 Task: Open Card Employee Disciplinary Review in Board IT Management to Workspace Customer Service and add a team member Softage.1@softage.net, a label Red, a checklist Diversity and Inclusion, an attachment from your google drive, a color Red and finally, add a card description 'Conduct team training session on active listening and empathy' and a comment 'This task requires us to balance competing priorities and make tough decisions when necessary.'. Add a start date 'Jan 01, 1900' with a due date 'Jan 08, 1900'
Action: Mouse moved to (77, 241)
Screenshot: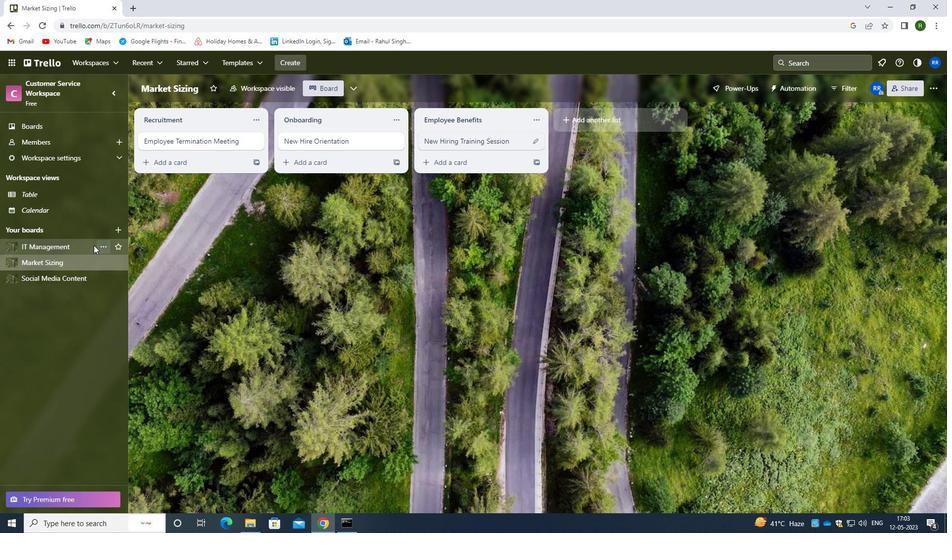 
Action: Mouse pressed left at (77, 241)
Screenshot: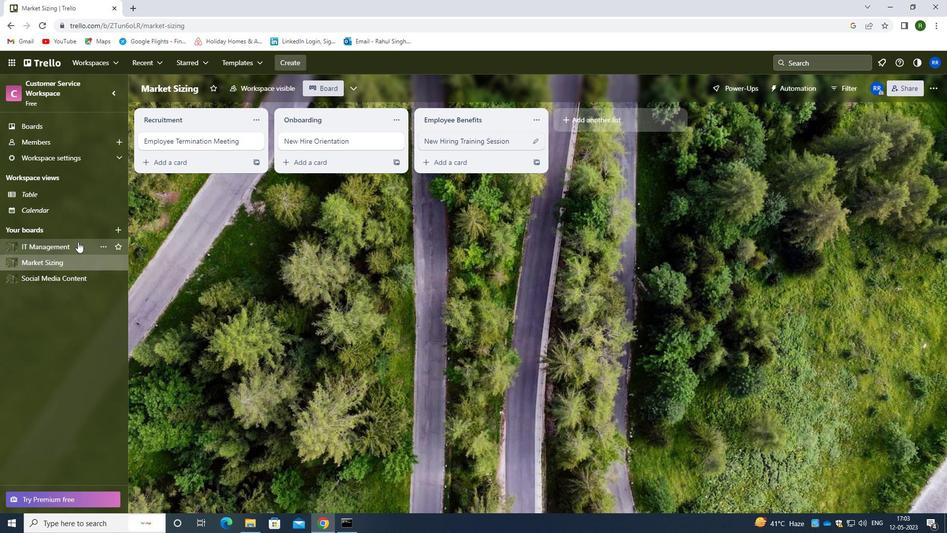 
Action: Mouse moved to (52, 273)
Screenshot: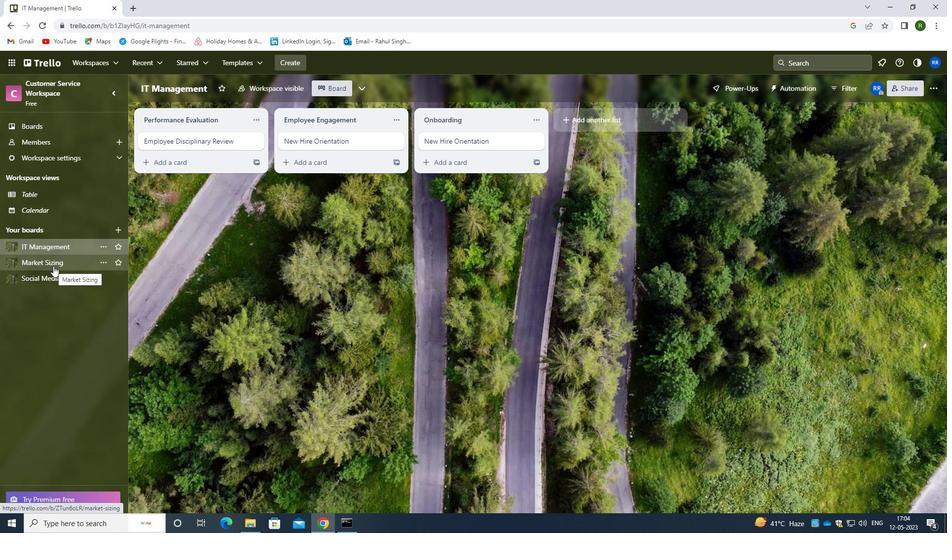 
Action: Mouse pressed left at (52, 273)
Screenshot: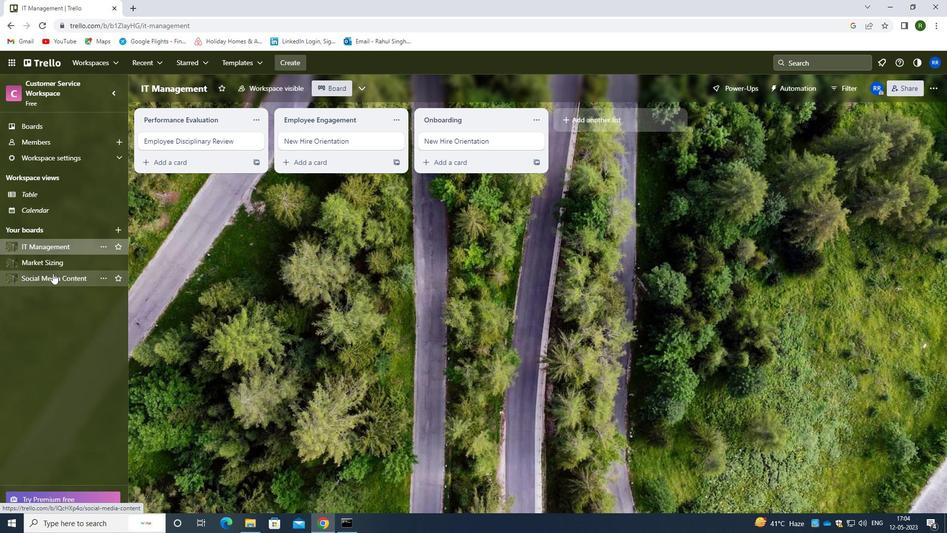 
Action: Mouse moved to (255, 145)
Screenshot: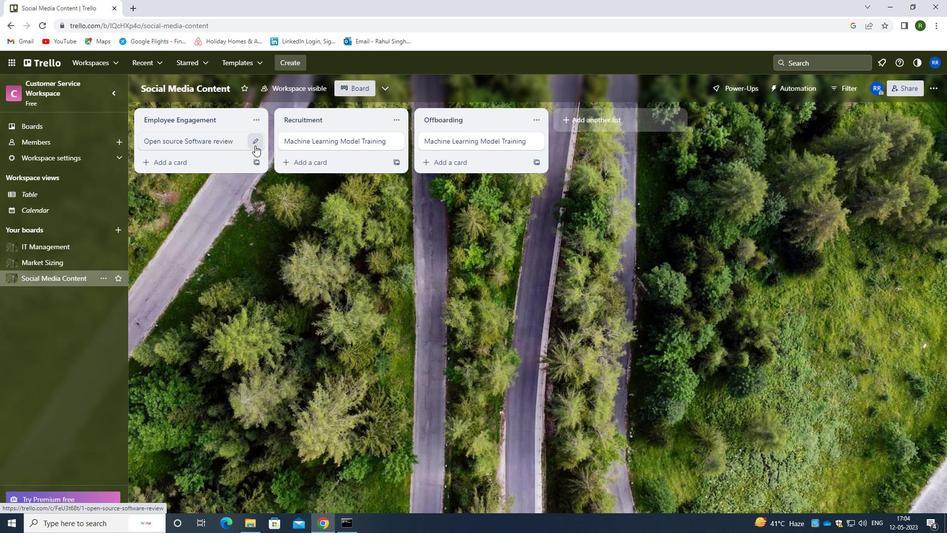 
Action: Mouse pressed left at (255, 145)
Screenshot: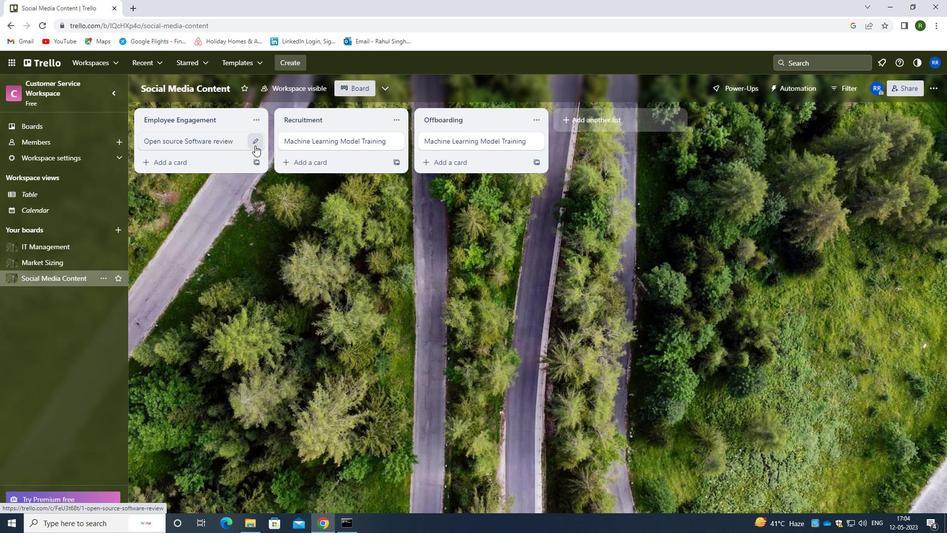 
Action: Mouse moved to (309, 141)
Screenshot: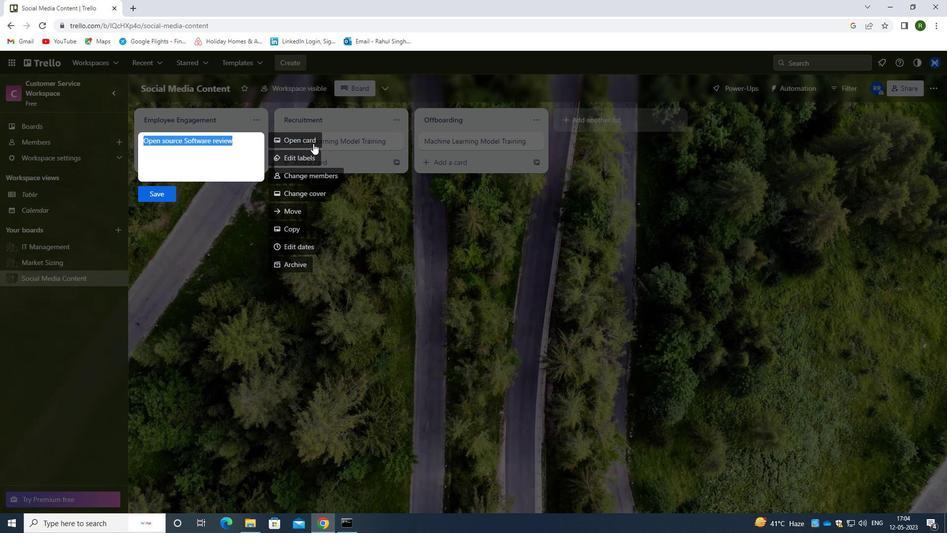 
Action: Mouse pressed left at (309, 141)
Screenshot: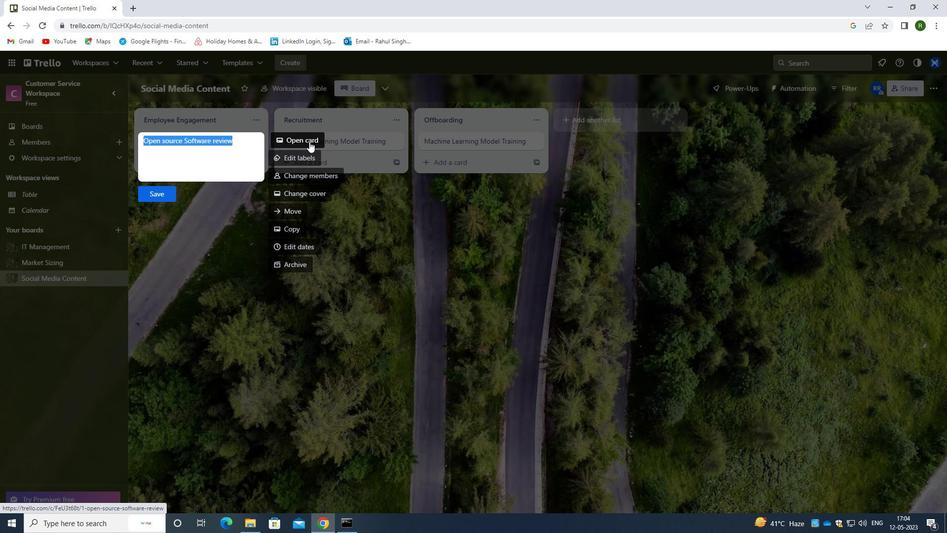 
Action: Mouse moved to (648, 85)
Screenshot: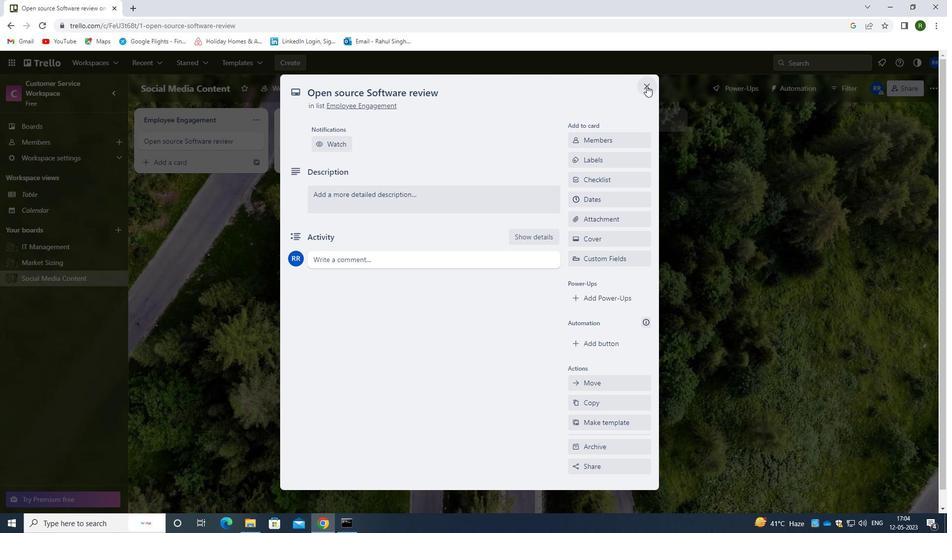
Action: Mouse pressed left at (648, 85)
Screenshot: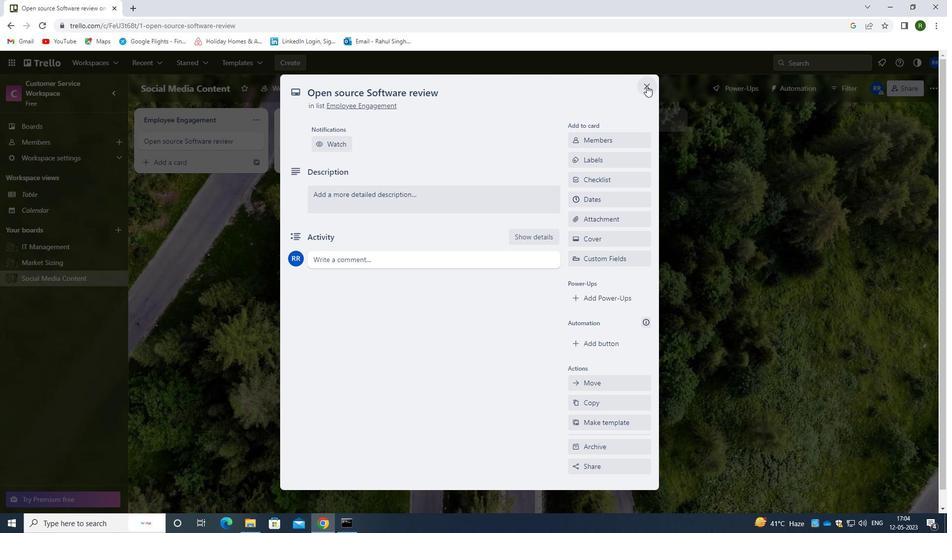 
Action: Mouse moved to (42, 249)
Screenshot: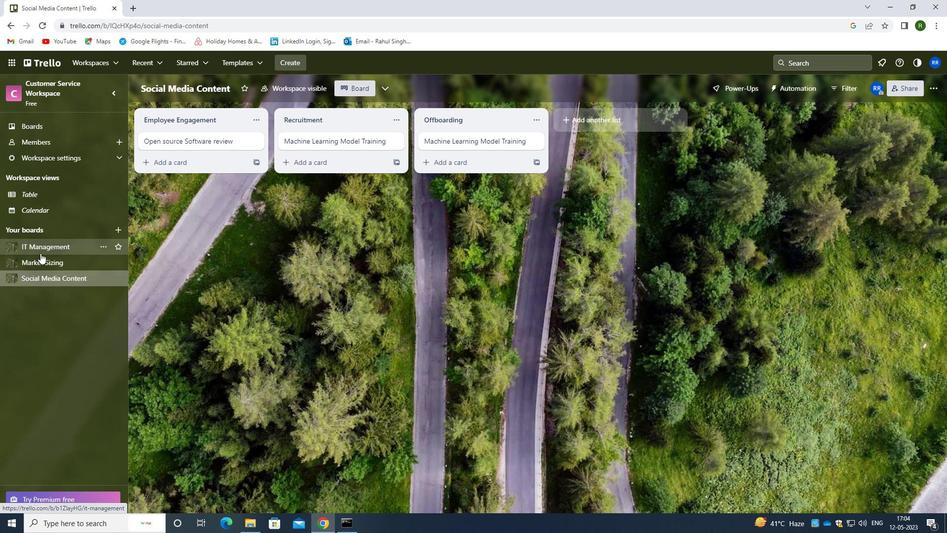 
Action: Mouse pressed left at (42, 249)
Screenshot: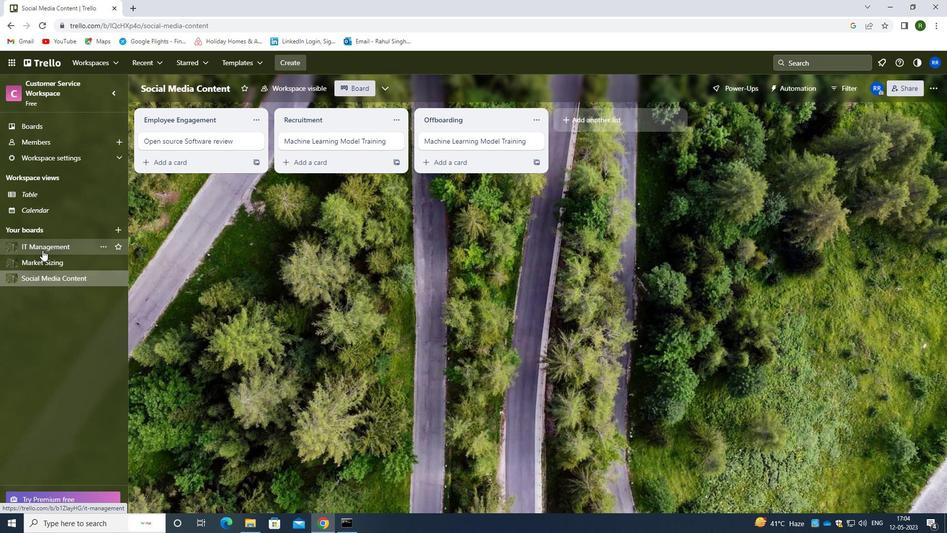 
Action: Mouse moved to (256, 138)
Screenshot: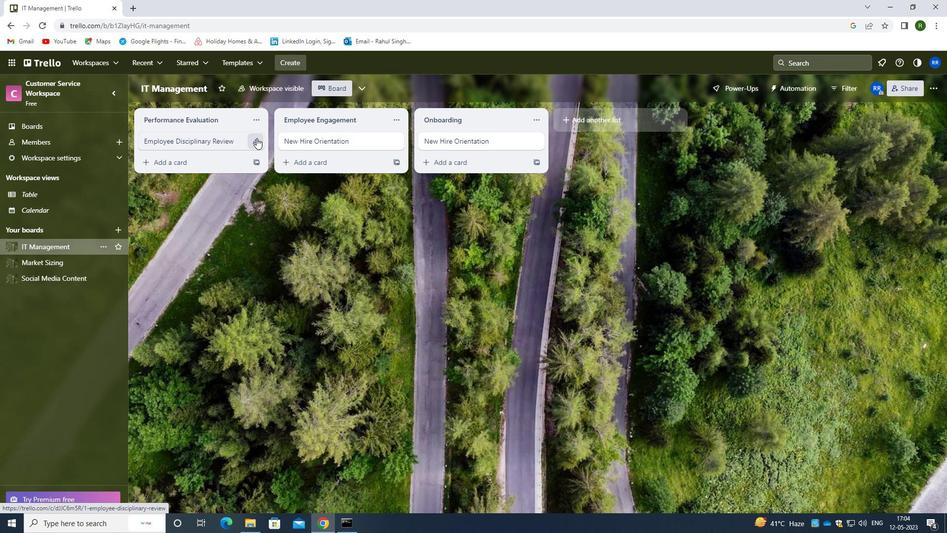 
Action: Mouse pressed left at (256, 138)
Screenshot: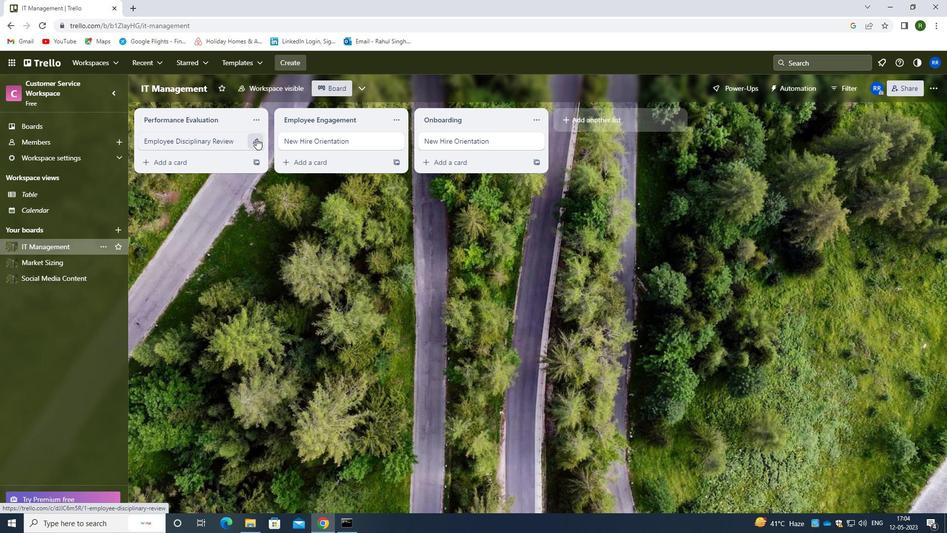 
Action: Mouse moved to (292, 142)
Screenshot: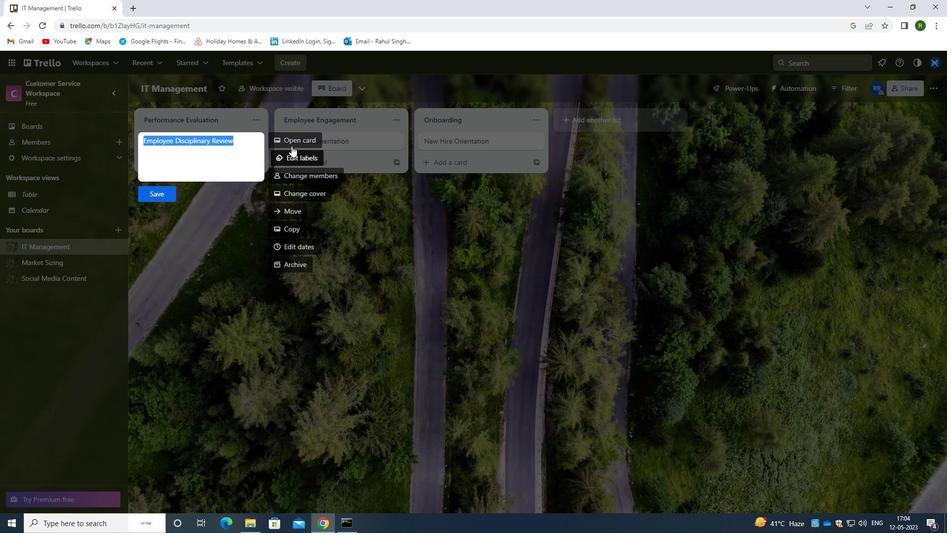 
Action: Mouse pressed left at (292, 142)
Screenshot: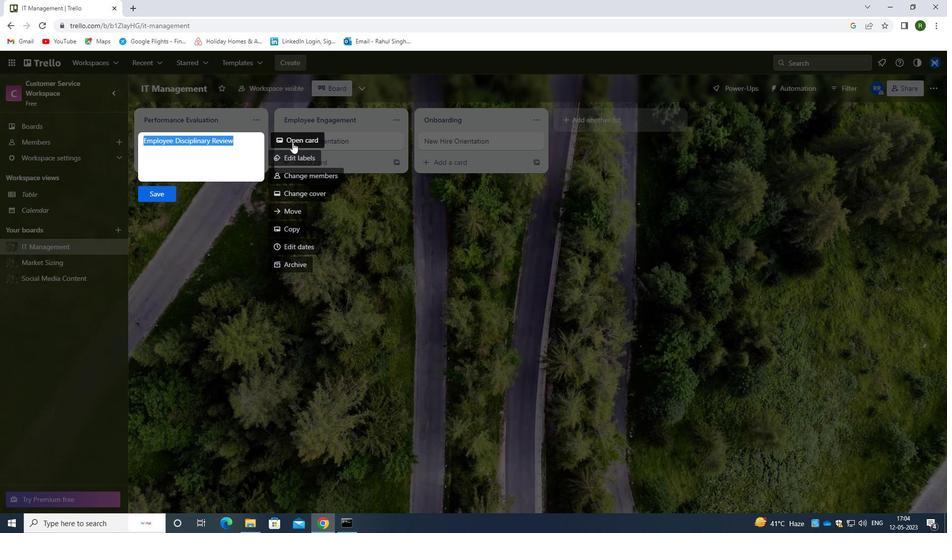 
Action: Mouse moved to (602, 144)
Screenshot: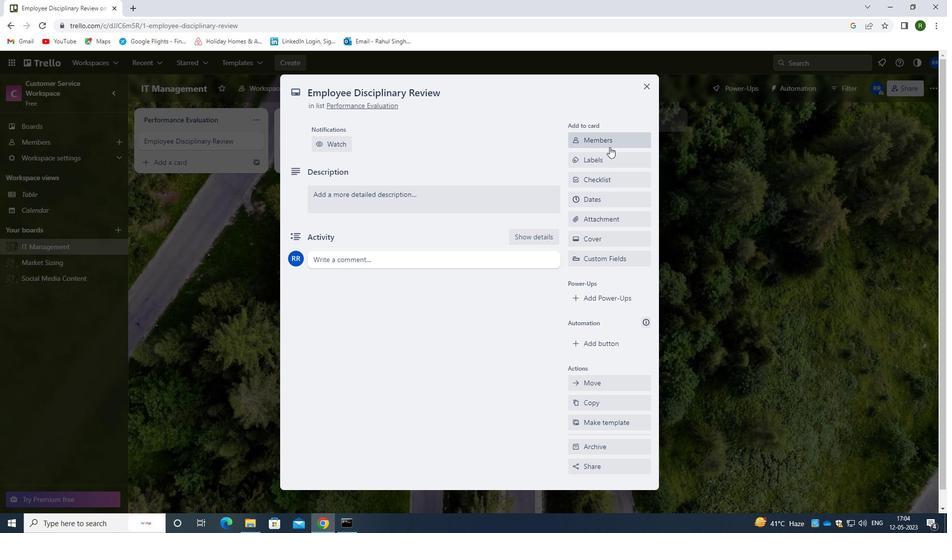 
Action: Mouse pressed left at (602, 144)
Screenshot: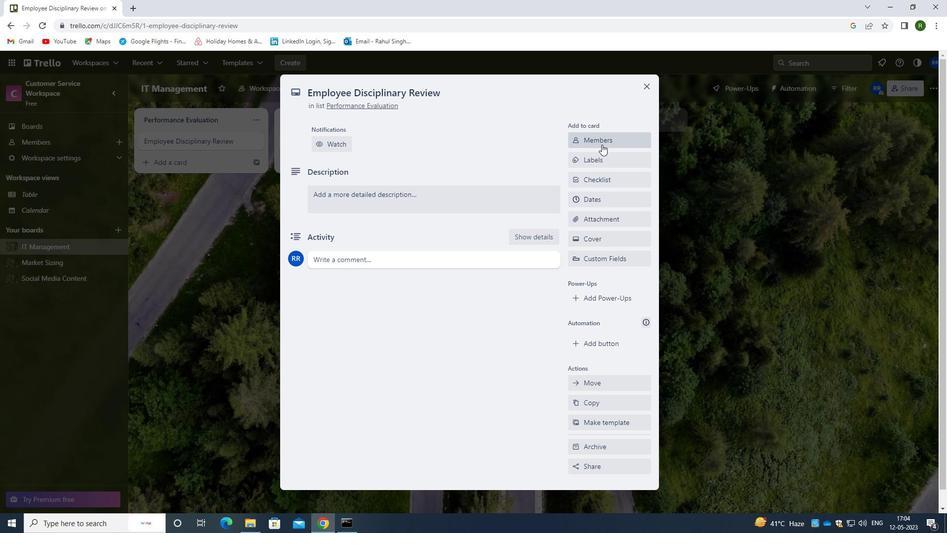 
Action: Mouse moved to (603, 179)
Screenshot: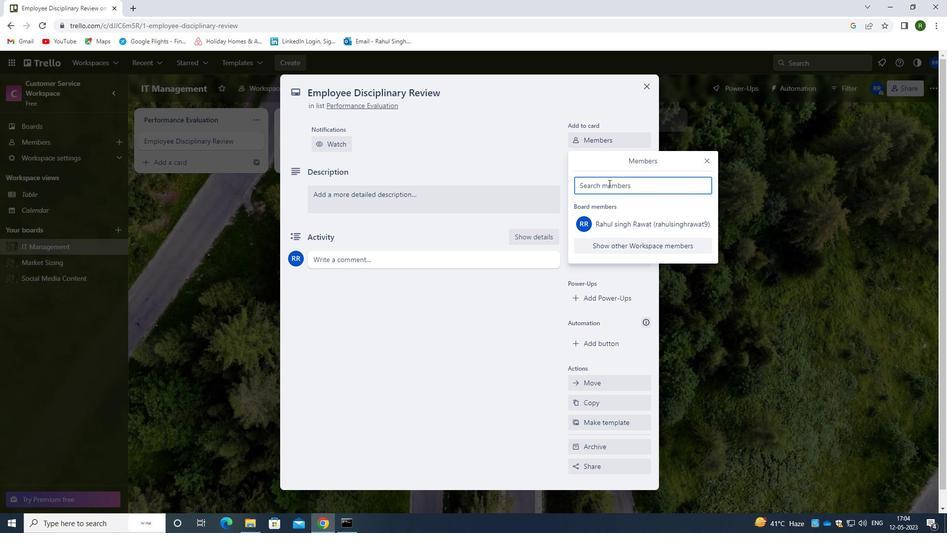 
Action: Key pressed <Key.caps_lock>s<Key.caps_lock>Oftage.1<Key.shift>@SOFTAGE.NET
Screenshot: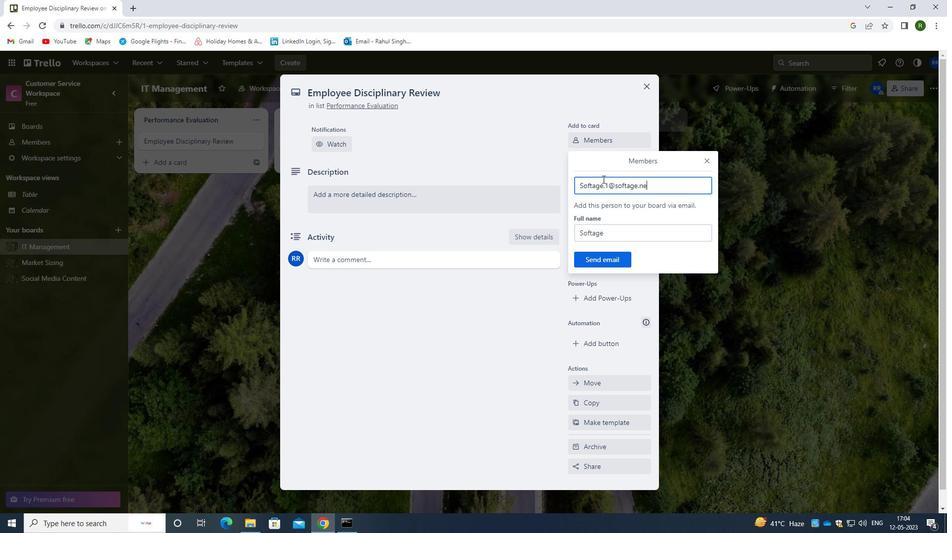 
Action: Mouse moved to (604, 258)
Screenshot: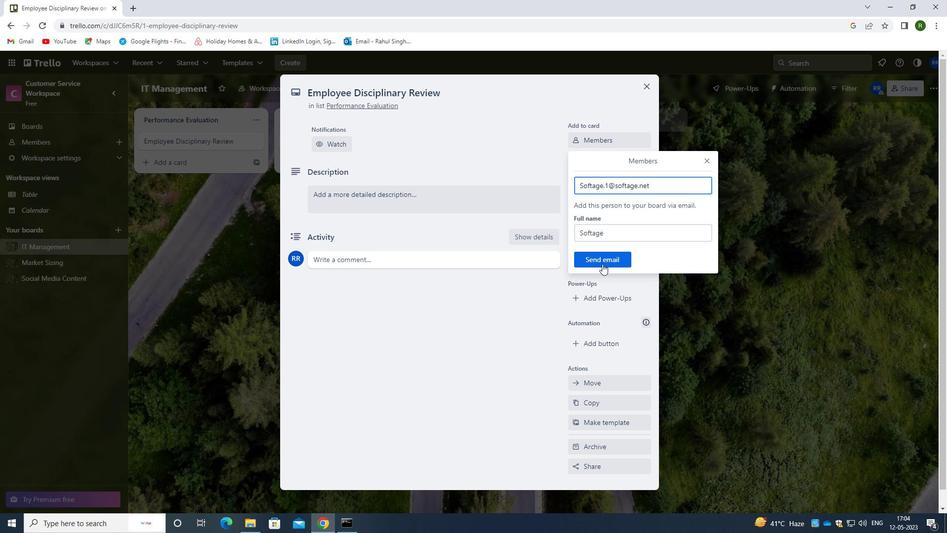 
Action: Mouse pressed left at (604, 258)
Screenshot: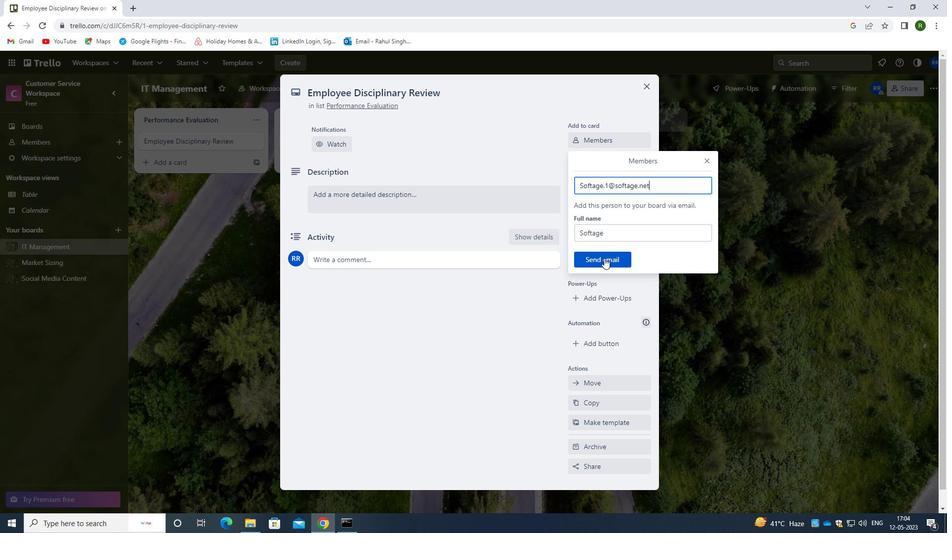 
Action: Mouse moved to (605, 191)
Screenshot: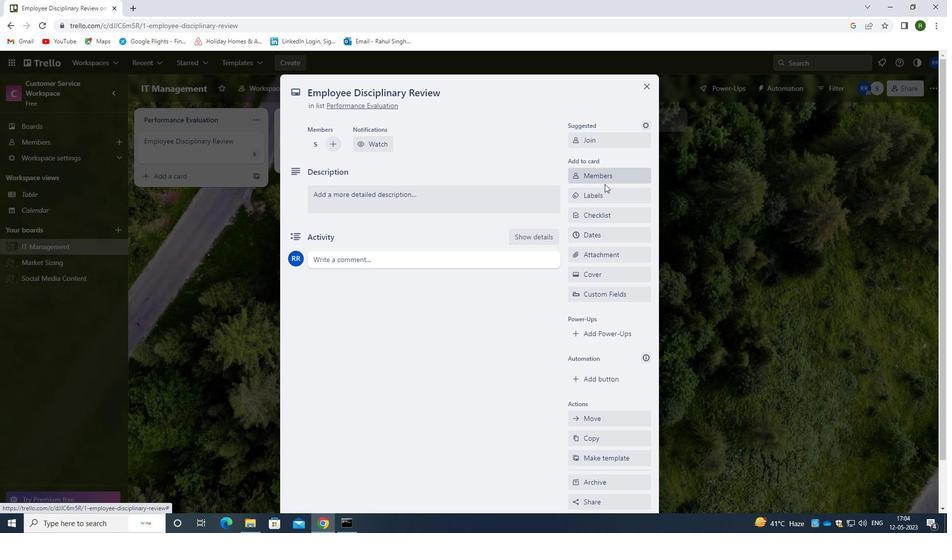 
Action: Mouse pressed left at (605, 191)
Screenshot: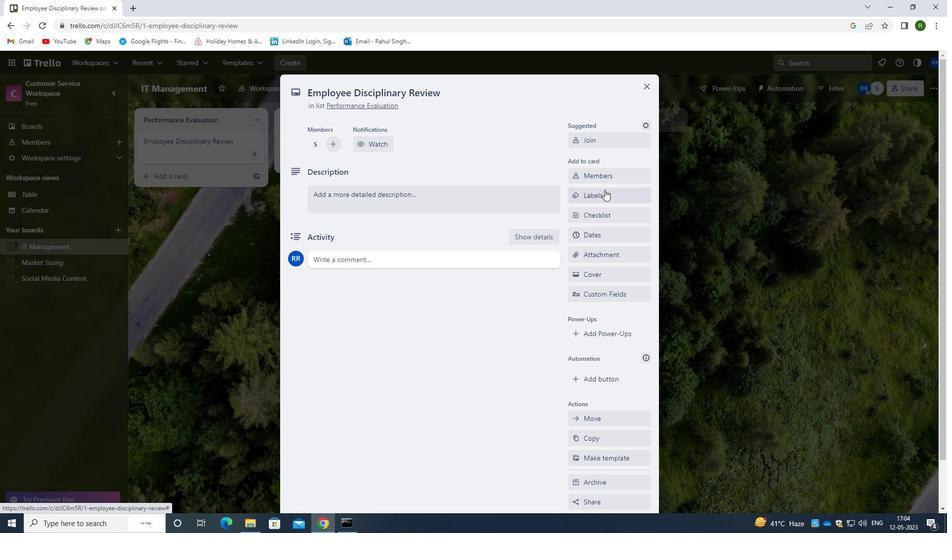 
Action: Mouse moved to (605, 254)
Screenshot: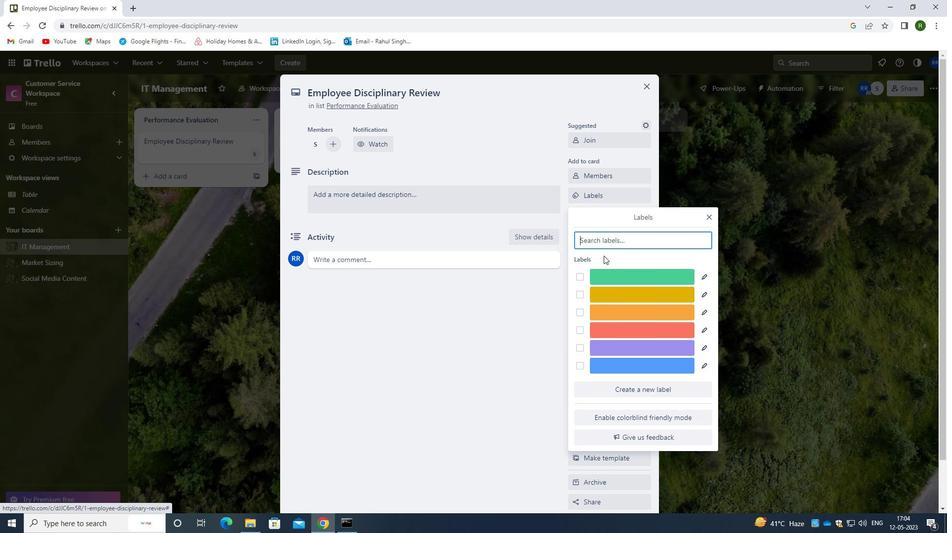 
Action: Key pressed RED
Screenshot: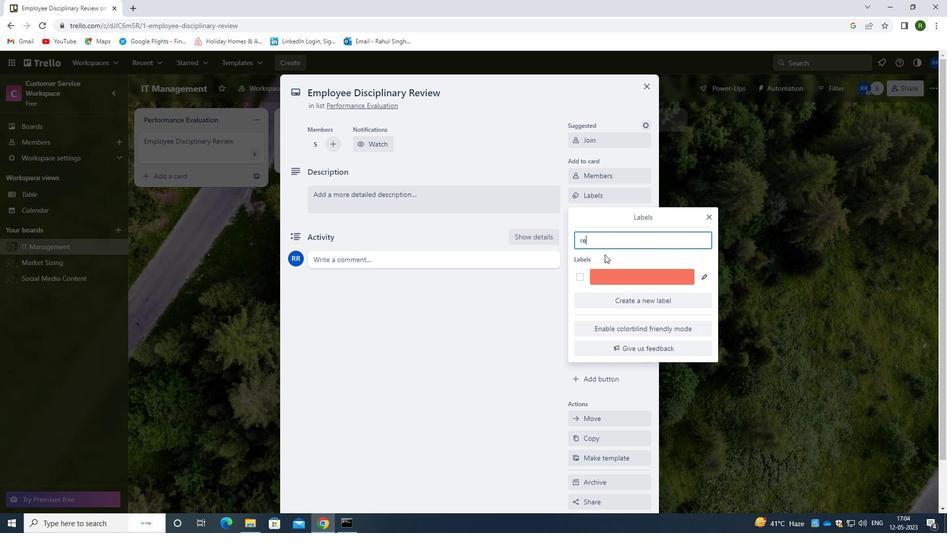 
Action: Mouse moved to (580, 272)
Screenshot: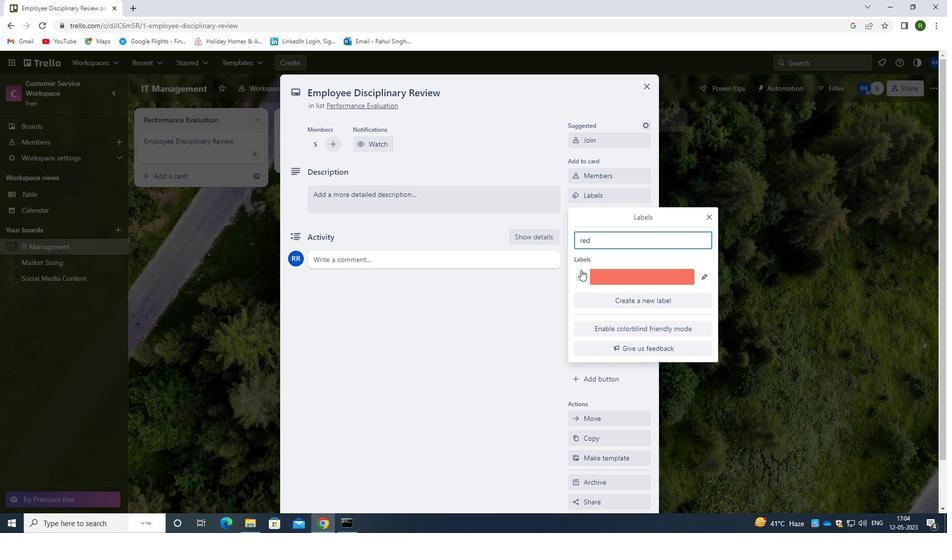 
Action: Mouse pressed left at (580, 272)
Screenshot: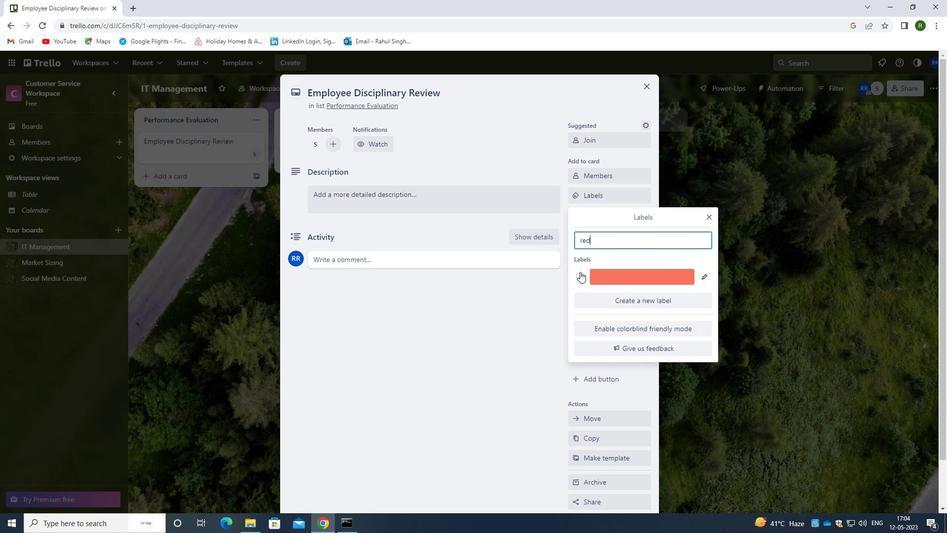
Action: Mouse moved to (497, 335)
Screenshot: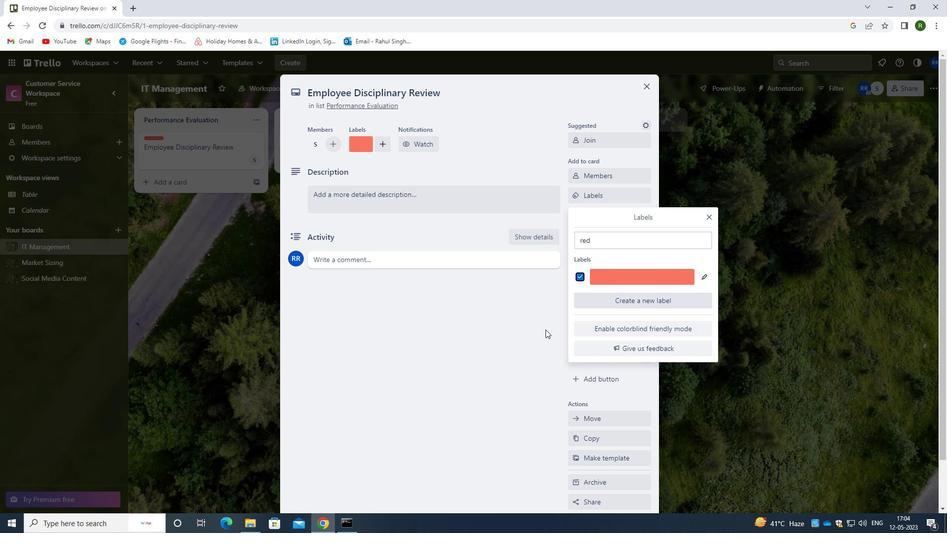 
Action: Mouse pressed left at (497, 335)
Screenshot: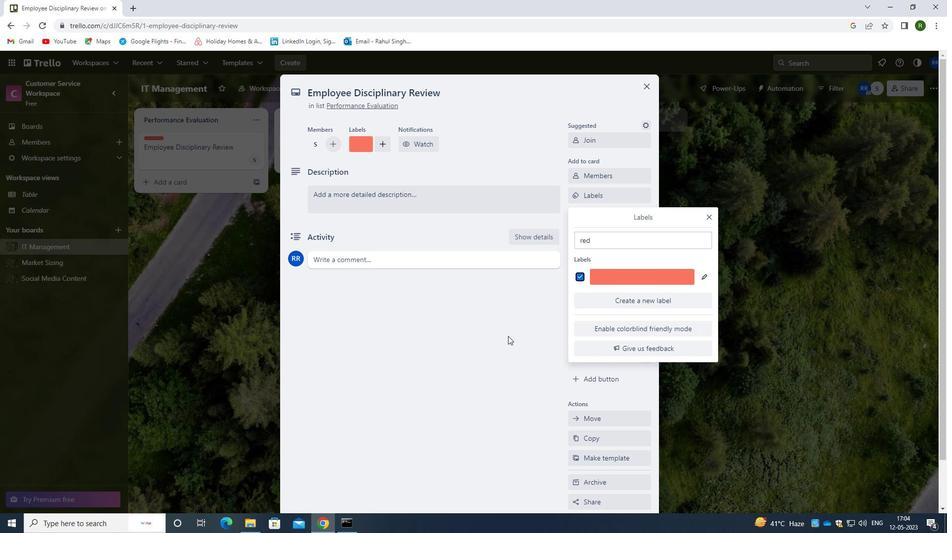 
Action: Mouse moved to (602, 216)
Screenshot: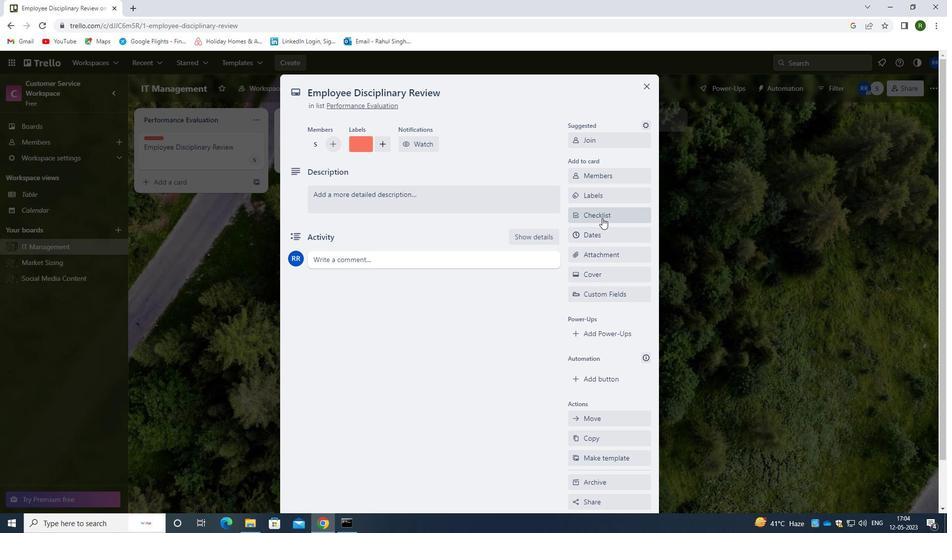 
Action: Mouse pressed left at (602, 216)
Screenshot: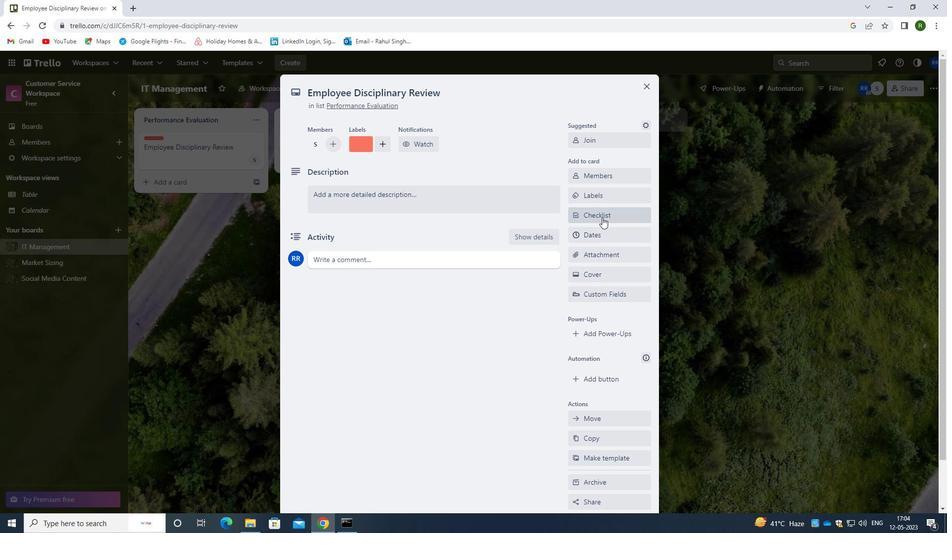 
Action: Mouse moved to (625, 265)
Screenshot: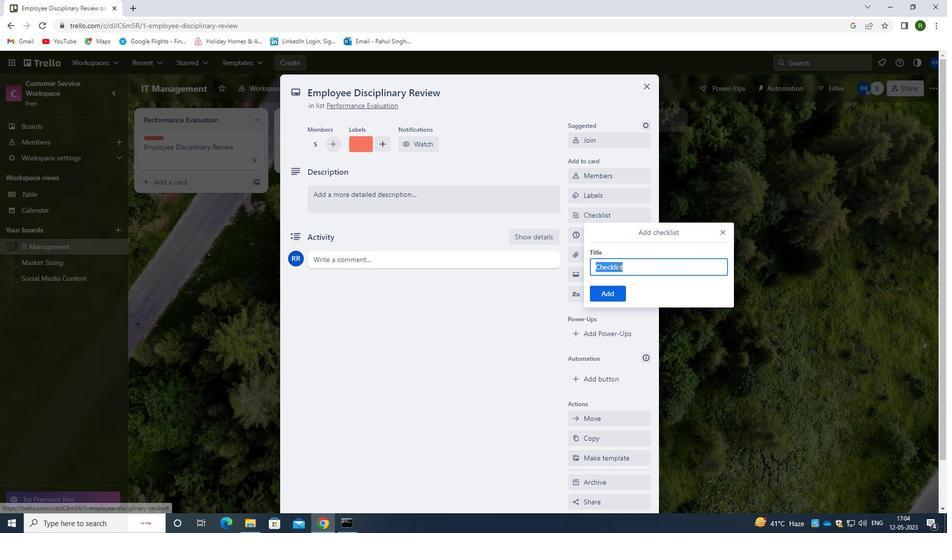 
Action: Key pressed <Key.backspace><Key.shift><Key.shift><Key.shift><Key.shift><Key.shift><Key.shift><Key.shift><Key.shift><Key.shift><Key.shift><Key.shift><Key.shift><Key.shift><Key.shift><Key.shift><Key.shift><Key.shift><Key.shift><Key.shift><Key.shift><Key.shift><Key.shift><Key.shift><Key.shift><Key.shift><Key.shift><Key.shift><Key.shift><Key.shift><Key.shift>DIVERSITY<Key.space>AND<Key.space><Key.shift><Key.shift><Key.shift><Key.shift><Key.shift><Key.shift><Key.shift><Key.shift><Key.shift><Key.shift><Key.shift><Key.shift><Key.shift><Key.shift><Key.shift><Key.shift><Key.shift><Key.shift><Key.shift><Key.shift><Key.shift><Key.shift><Key.shift><Key.shift><Key.shift><Key.shift><Key.shift><Key.shift><Key.shift><Key.shift>INCLUSION
Screenshot: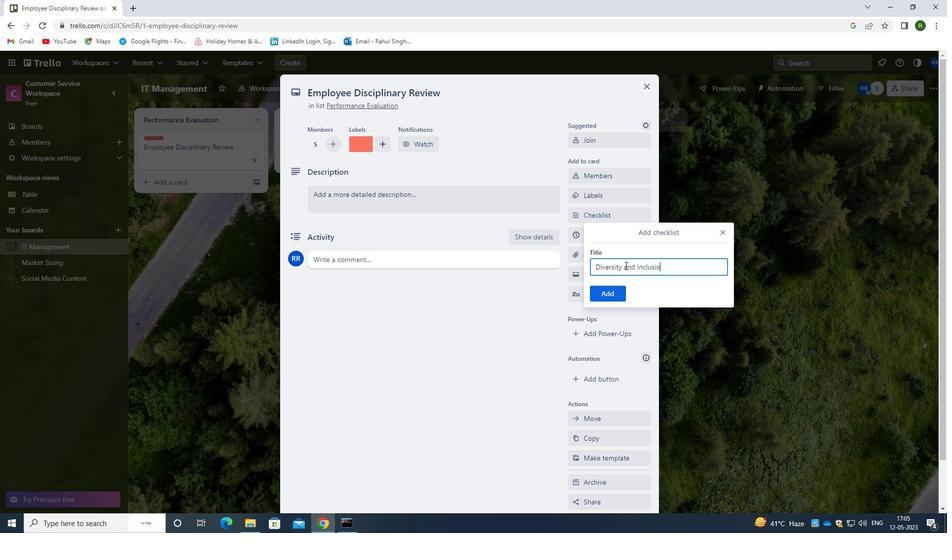 
Action: Mouse moved to (606, 293)
Screenshot: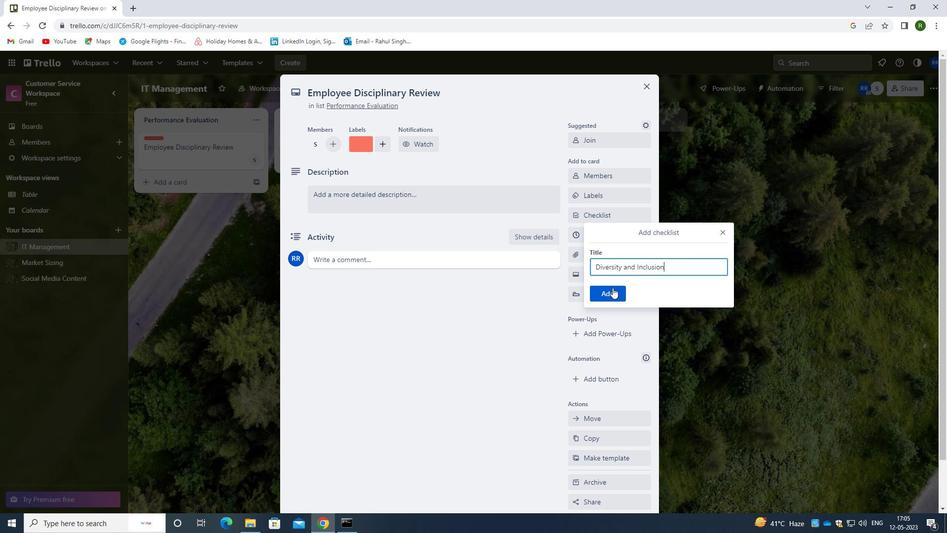 
Action: Mouse pressed left at (606, 293)
Screenshot: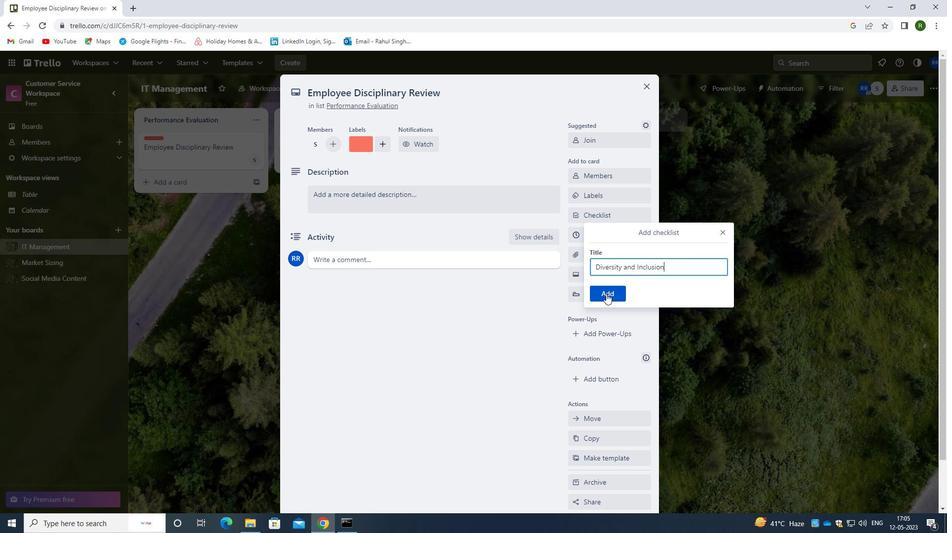 
Action: Mouse moved to (617, 256)
Screenshot: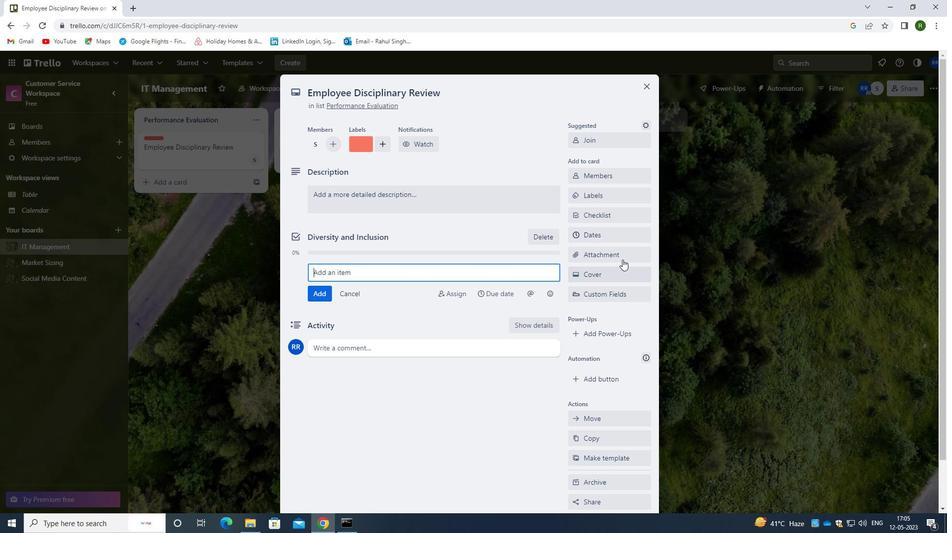
Action: Mouse pressed left at (617, 256)
Screenshot: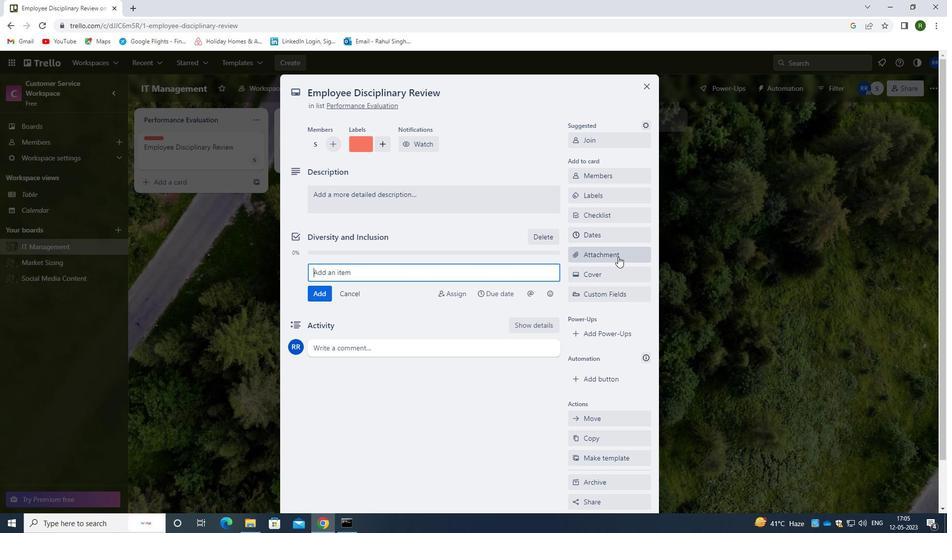 
Action: Mouse moved to (613, 331)
Screenshot: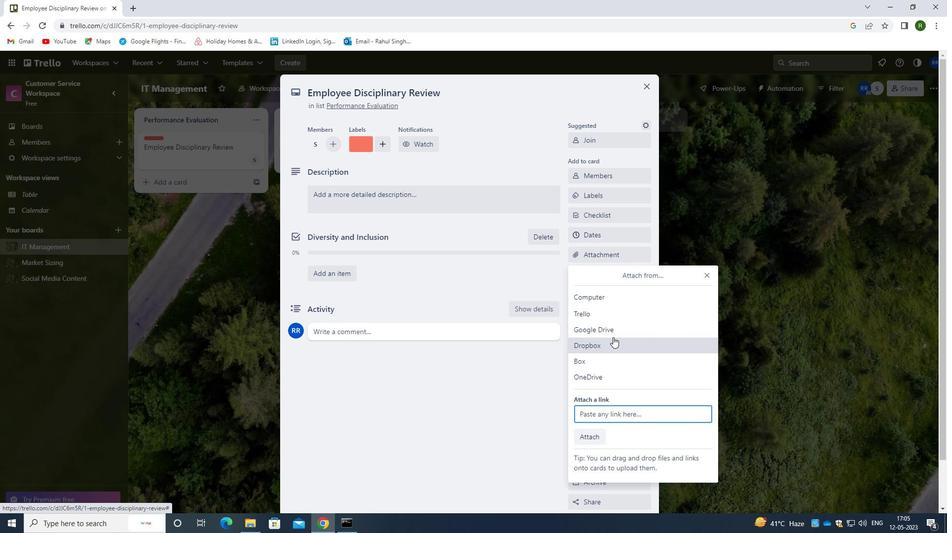 
Action: Mouse pressed left at (613, 331)
Screenshot: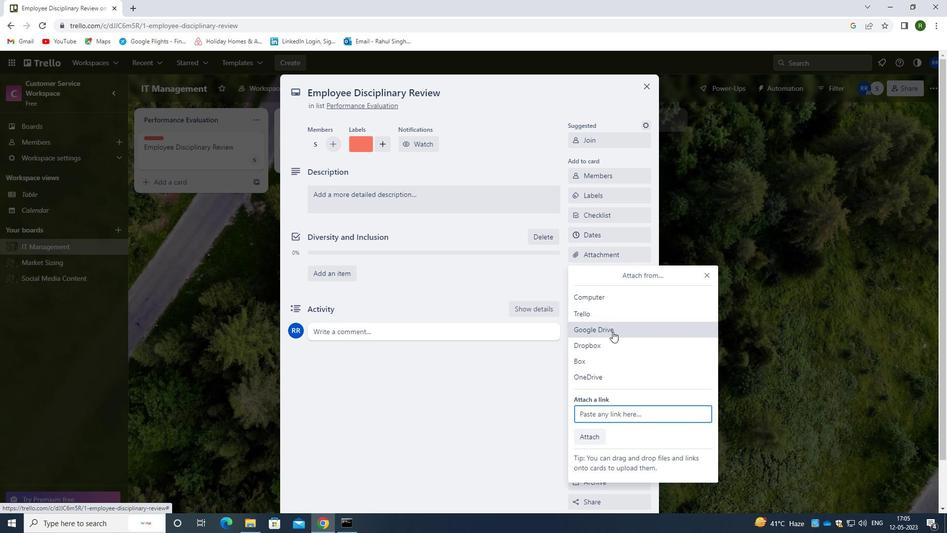 
Action: Mouse moved to (456, 265)
Screenshot: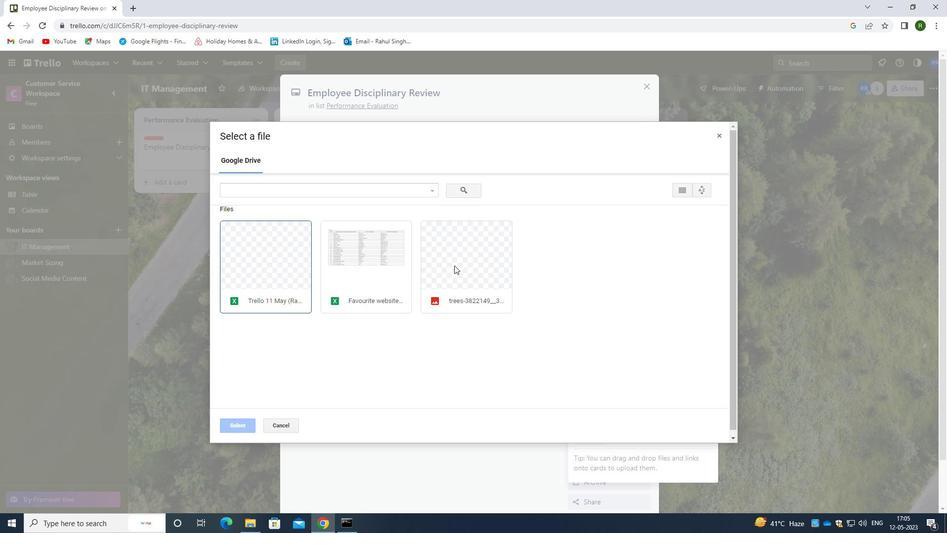 
Action: Mouse pressed left at (456, 265)
Screenshot: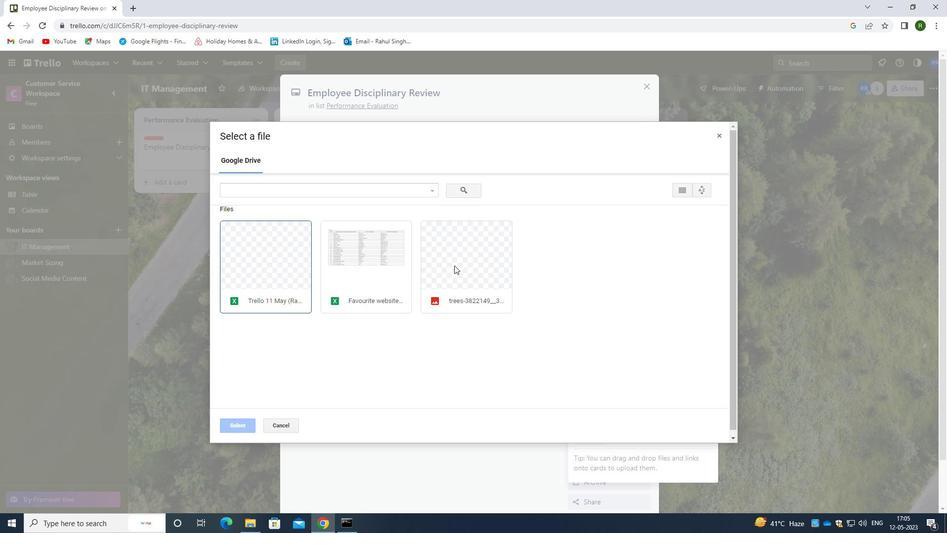 
Action: Mouse moved to (242, 427)
Screenshot: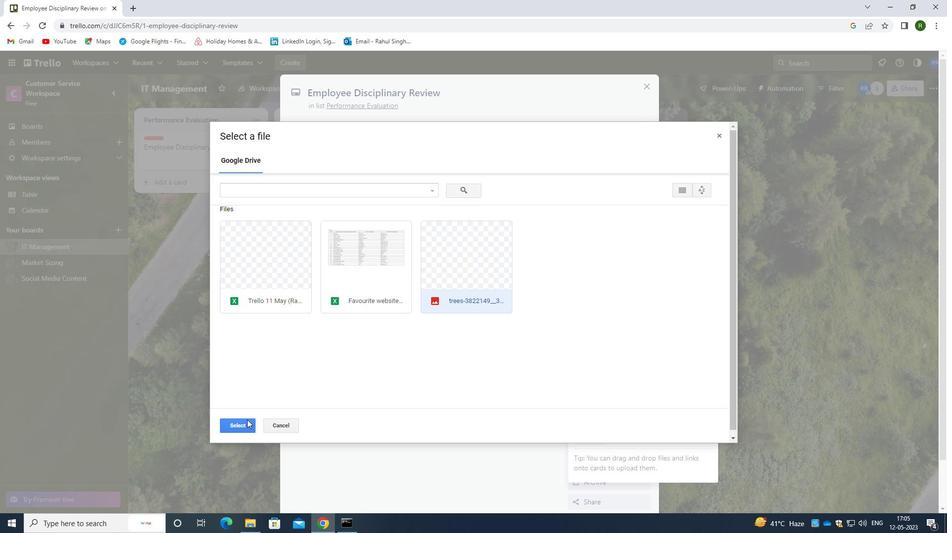 
Action: Mouse pressed left at (242, 427)
Screenshot: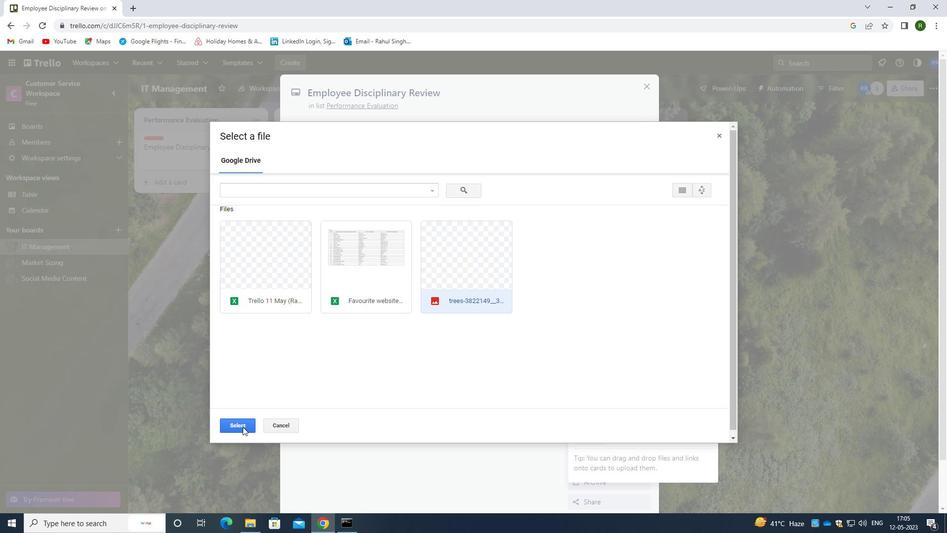 
Action: Mouse moved to (380, 198)
Screenshot: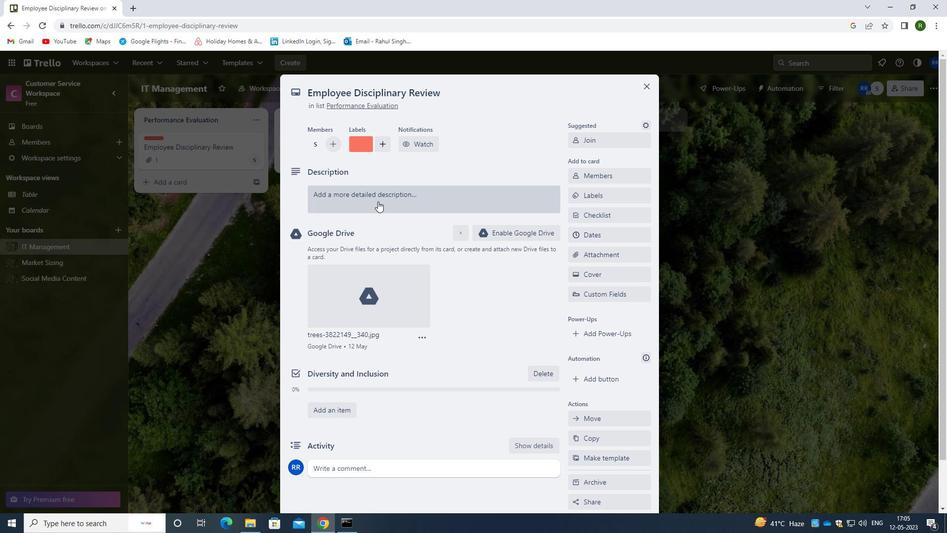 
Action: Mouse pressed left at (380, 198)
Screenshot: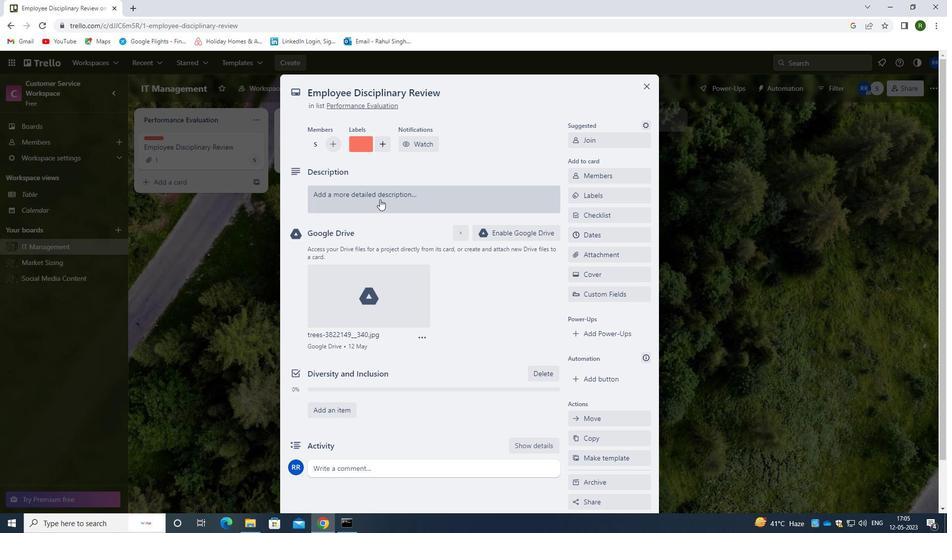 
Action: Mouse moved to (380, 229)
Screenshot: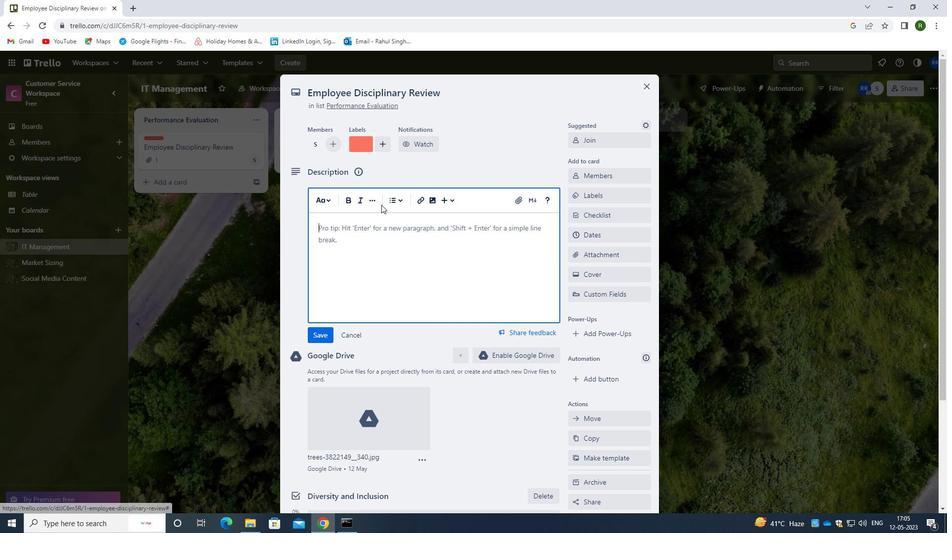 
Action: Key pressed <Key.caps_lock>C<Key.caps_lock>ONDUCT<Key.space>TEAM<Key.space>TRAINING<Key.space>SESSION<Key.space>ON<Key.space>ACTIVE<Key.space>LISTI<Key.backspace>ENING<Key.space>AND<Key.space>EMPATHY
Screenshot: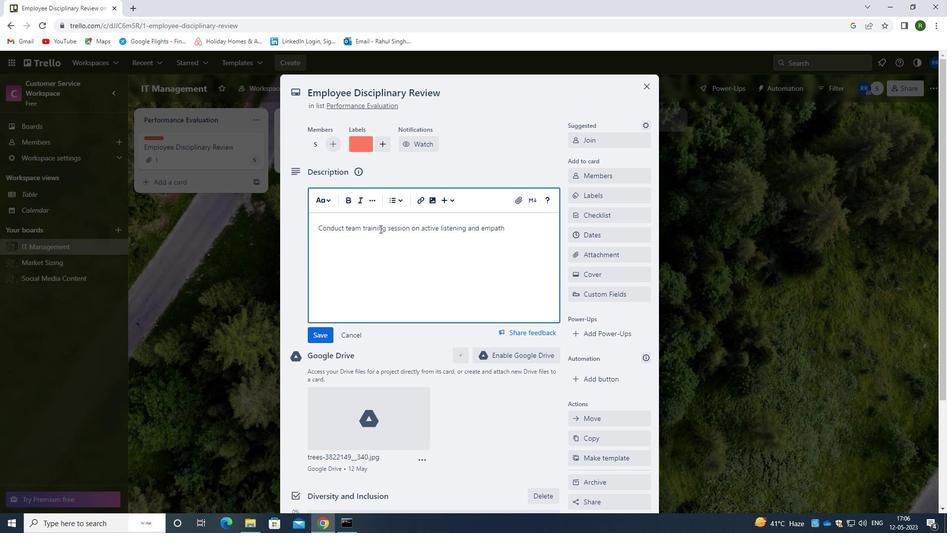 
Action: Mouse moved to (316, 337)
Screenshot: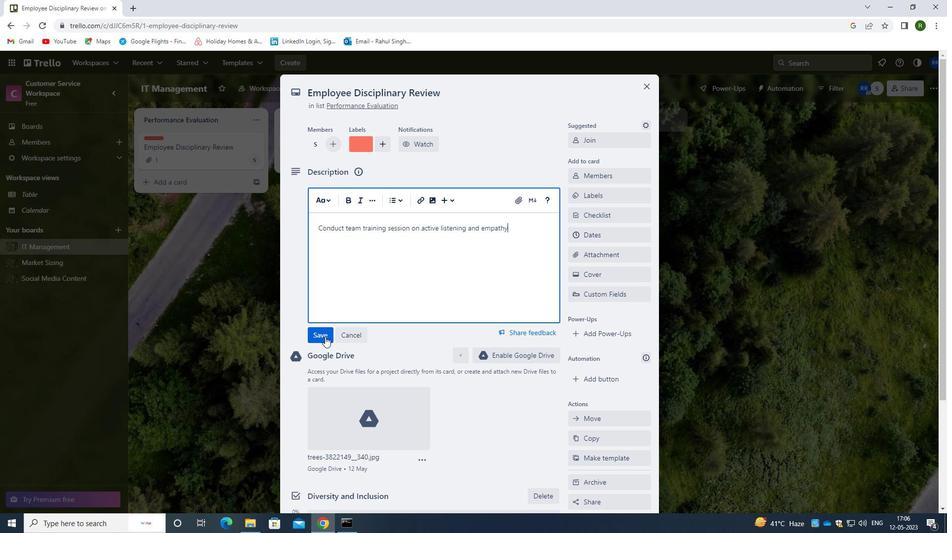 
Action: Mouse pressed left at (316, 337)
Screenshot: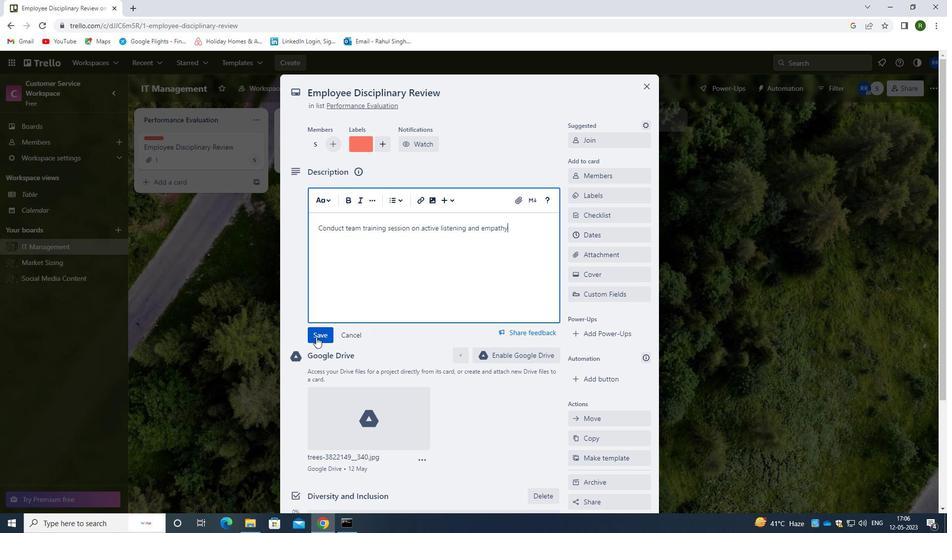 
Action: Mouse moved to (361, 321)
Screenshot: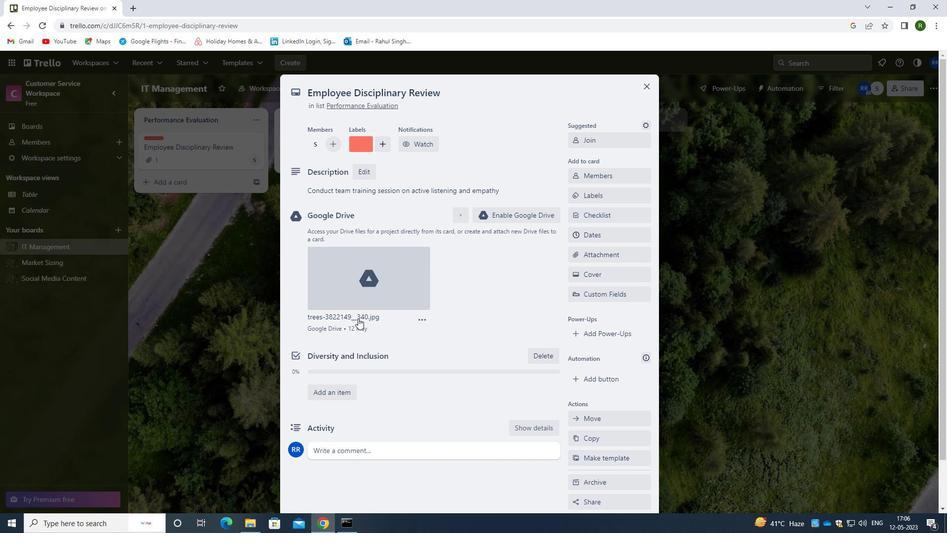 
Action: Mouse scrolled (361, 321) with delta (0, 0)
Screenshot: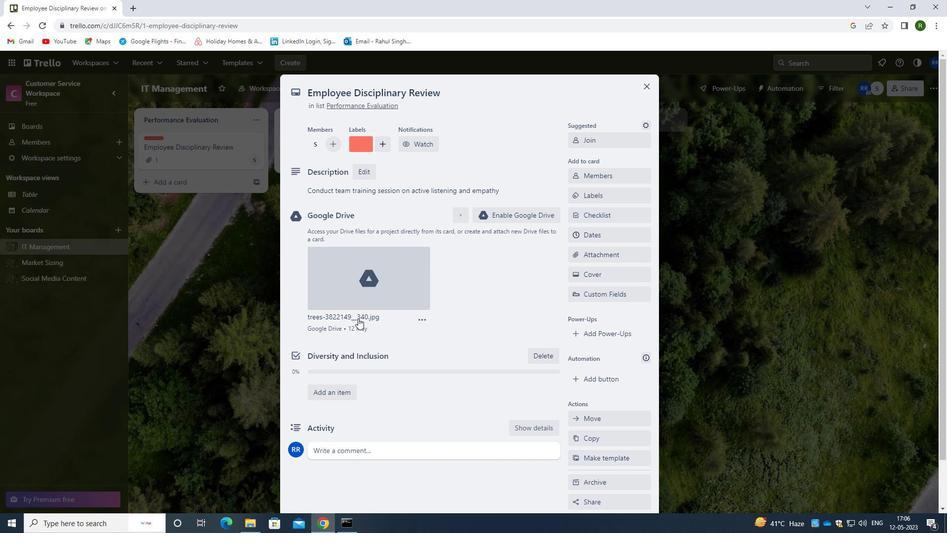 
Action: Mouse moved to (344, 396)
Screenshot: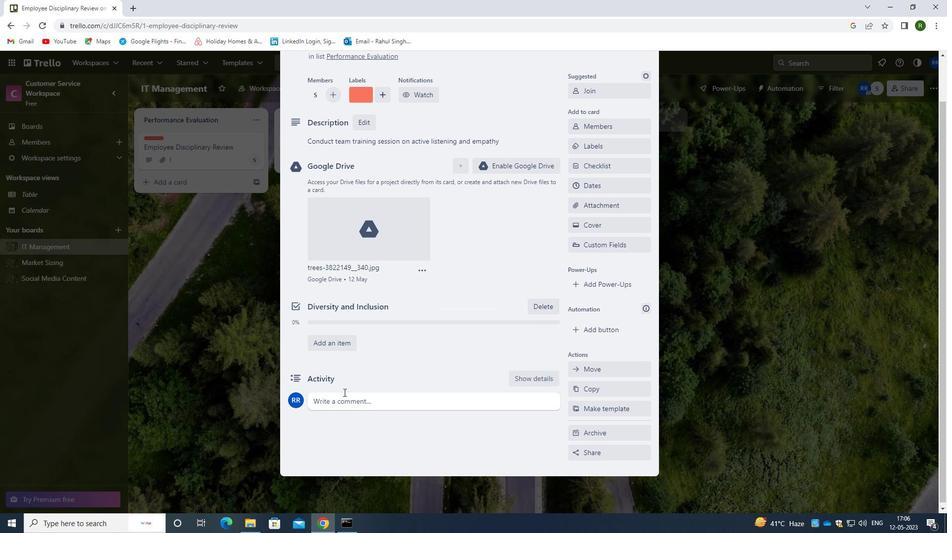 
Action: Mouse pressed left at (344, 396)
Screenshot: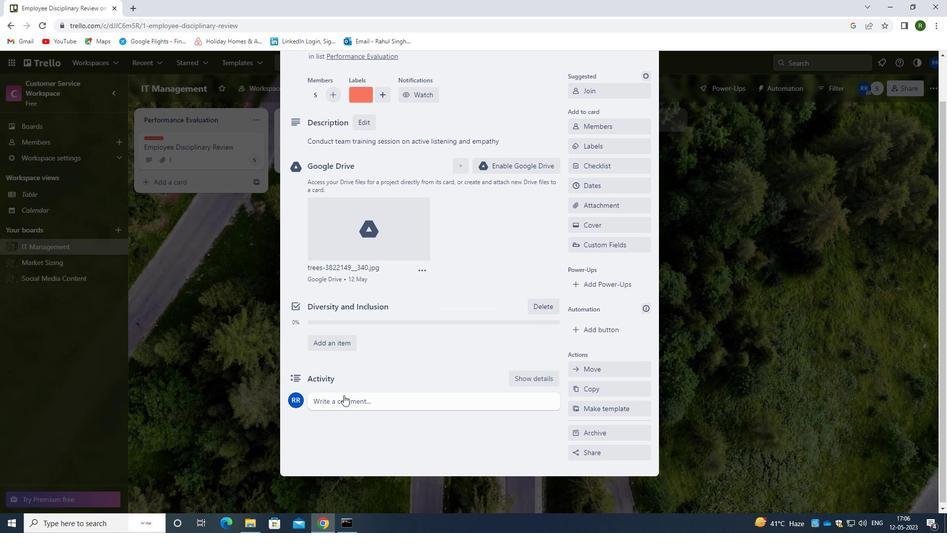 
Action: Mouse moved to (348, 444)
Screenshot: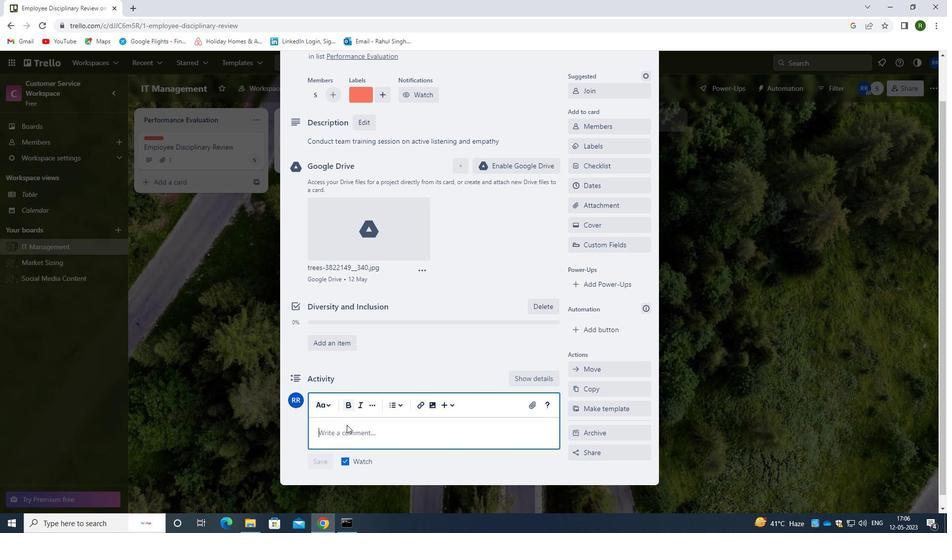 
Action: Key pressed <Key.caps_lock>T<Key.caps_lock>HIS<Key.space>TASK<Key.space>REQUIRES<Key.space>US<Key.space>TO<Key.space>BALANCE<Key.space>COMPETING<Key.space>PRIORITIES<Key.space>AND<Key.space>MAKE<Key.space>TOUGH<Key.space>DECISIONS<Key.space>WHEN<Key.space>NECESSARY.
Screenshot: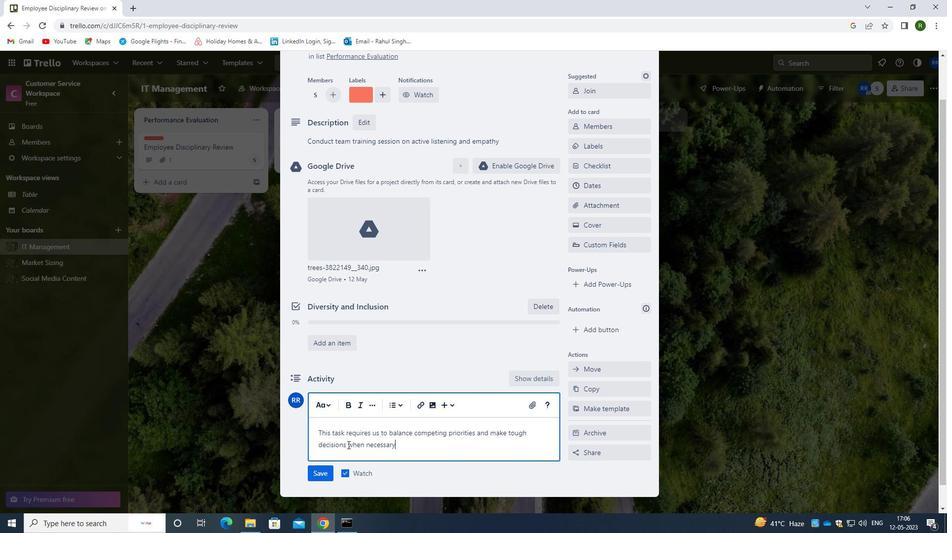 
Action: Mouse moved to (330, 474)
Screenshot: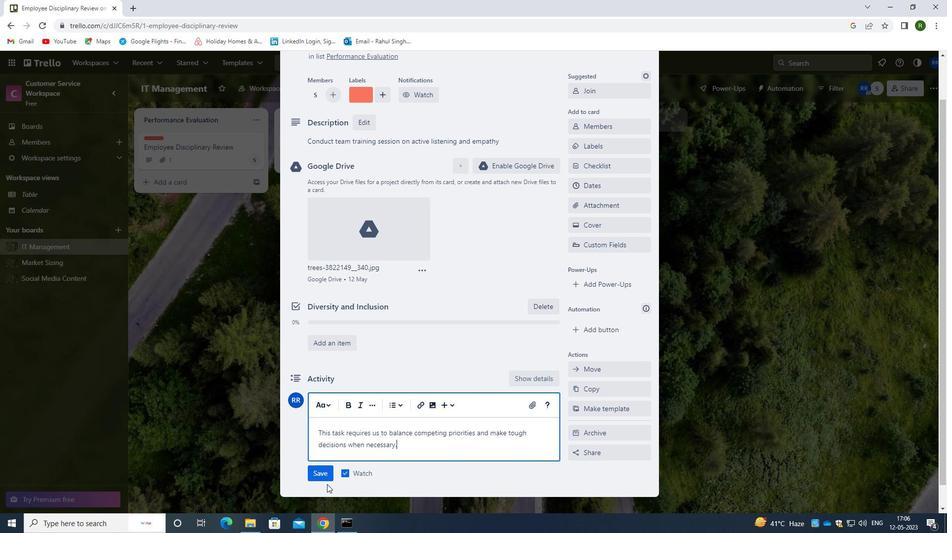 
Action: Mouse pressed left at (330, 474)
Screenshot: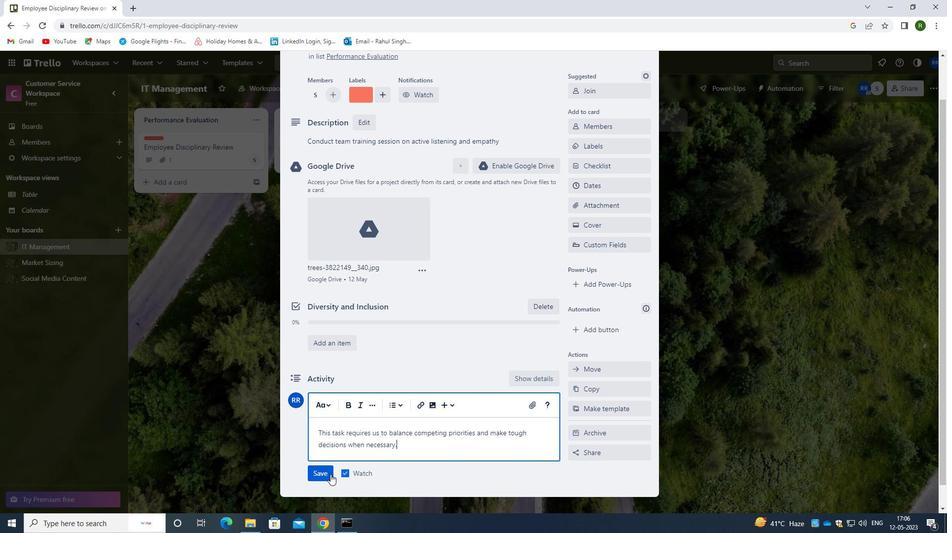 
Action: Mouse moved to (606, 192)
Screenshot: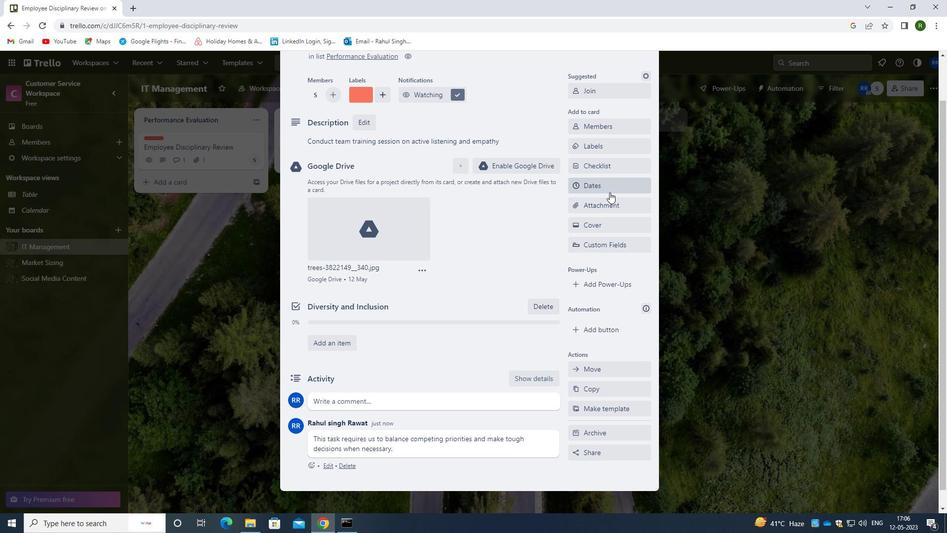 
Action: Mouse pressed left at (606, 192)
Screenshot: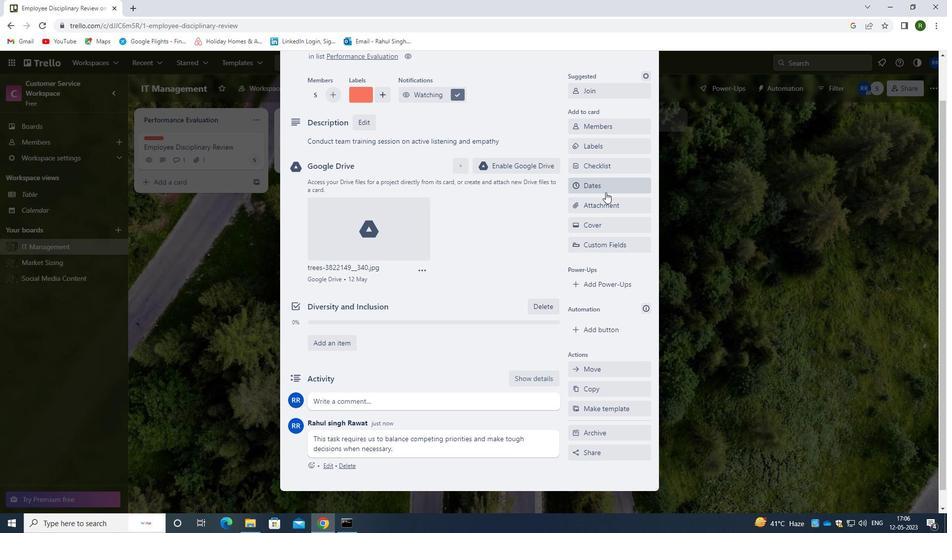 
Action: Mouse moved to (577, 267)
Screenshot: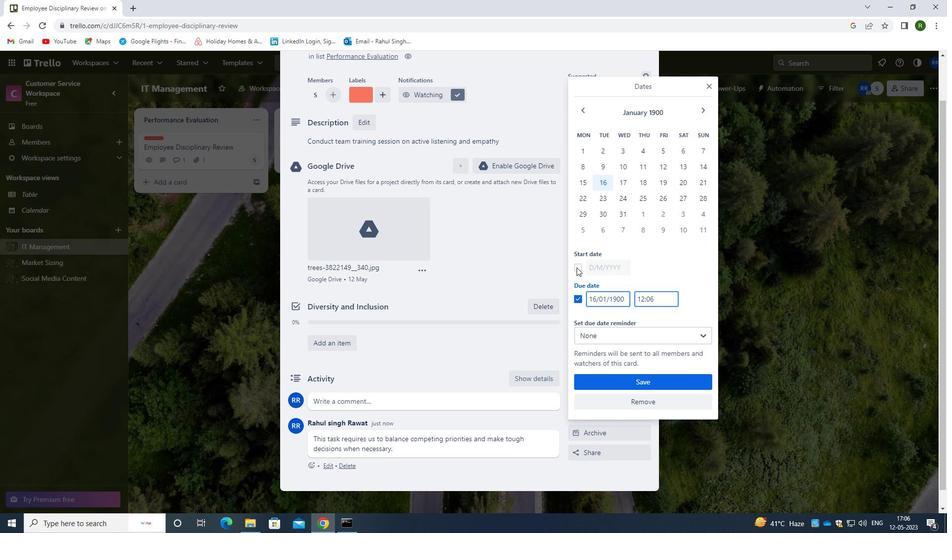 
Action: Mouse pressed left at (577, 267)
Screenshot: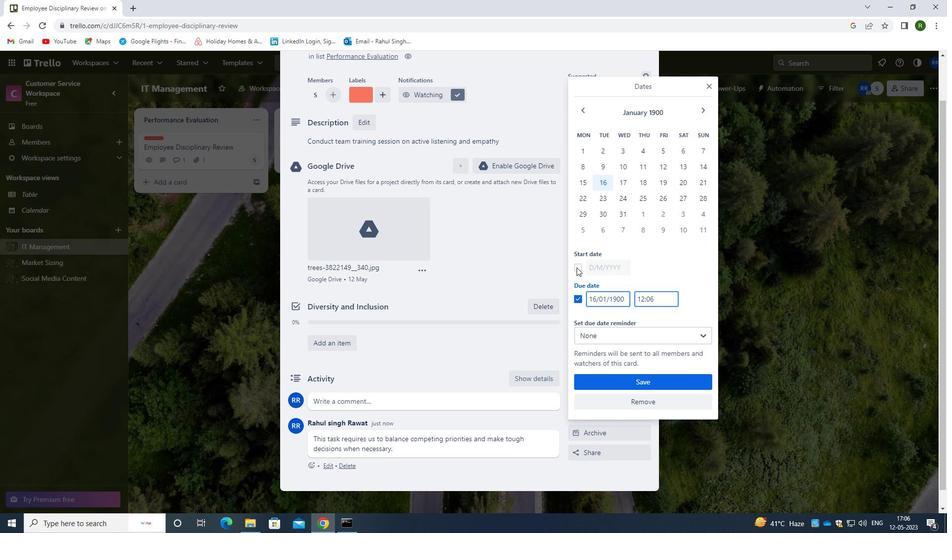 
Action: Mouse moved to (630, 265)
Screenshot: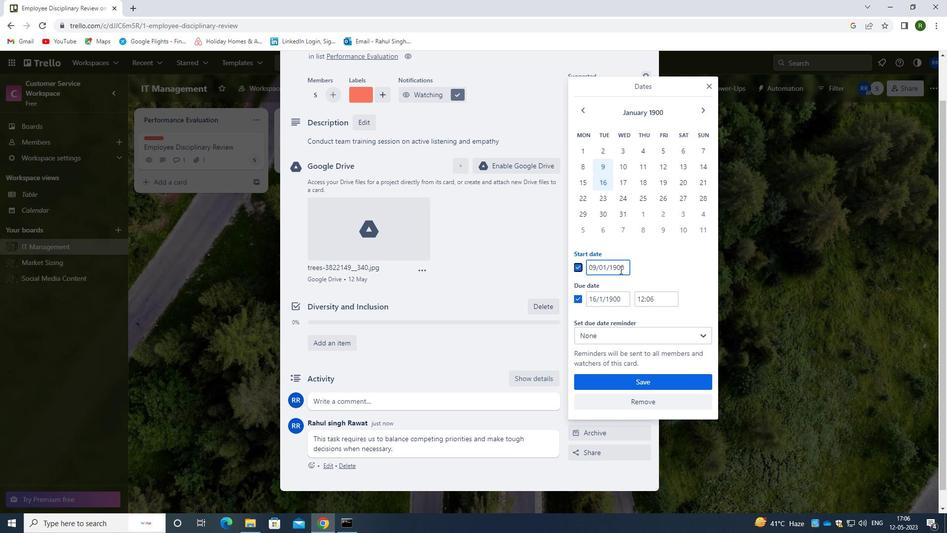 
Action: Mouse pressed left at (630, 265)
Screenshot: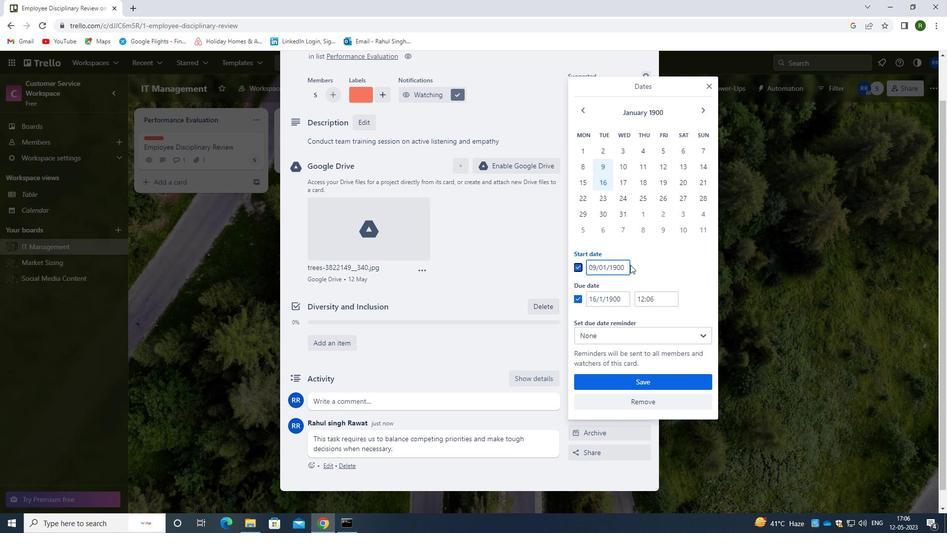 
Action: Mouse moved to (617, 267)
Screenshot: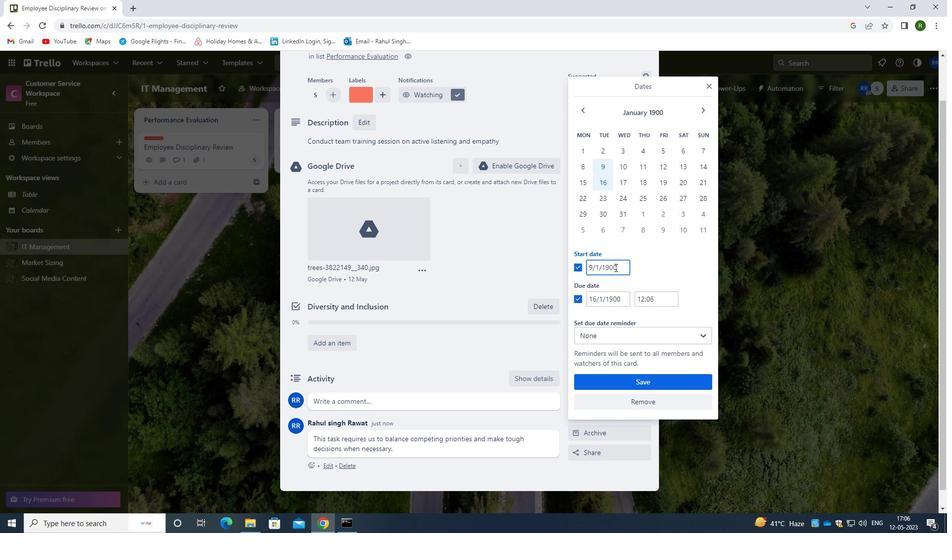 
Action: Mouse pressed left at (617, 267)
Screenshot: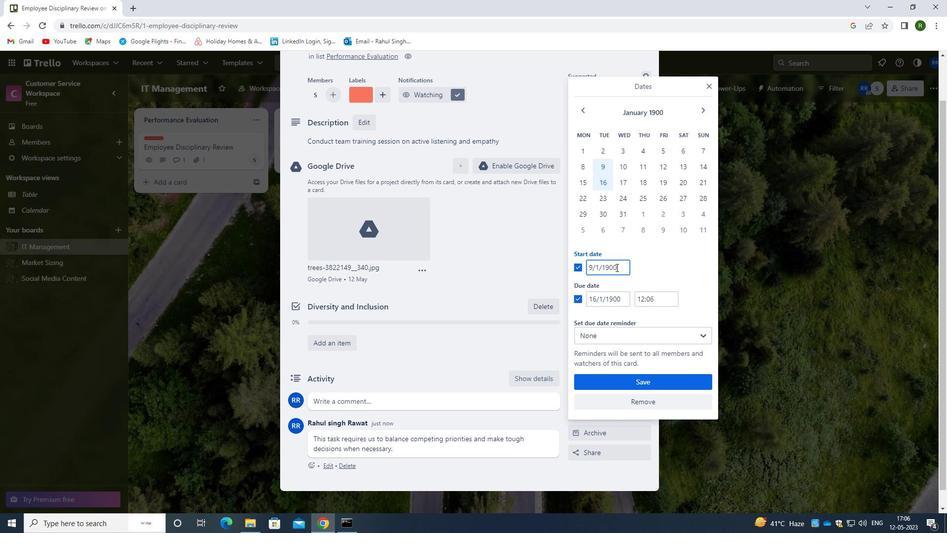 
Action: Mouse moved to (581, 268)
Screenshot: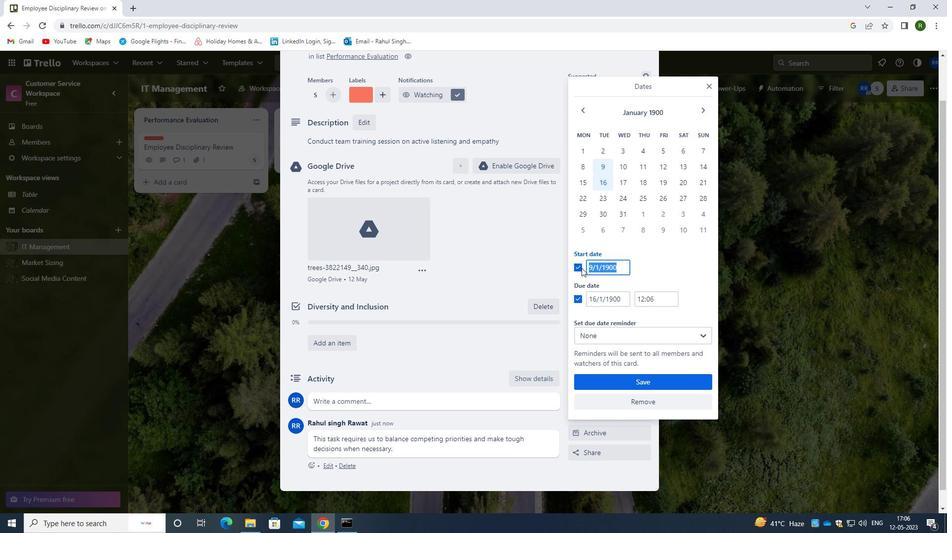
Action: Key pressed 01/01/1900
Screenshot: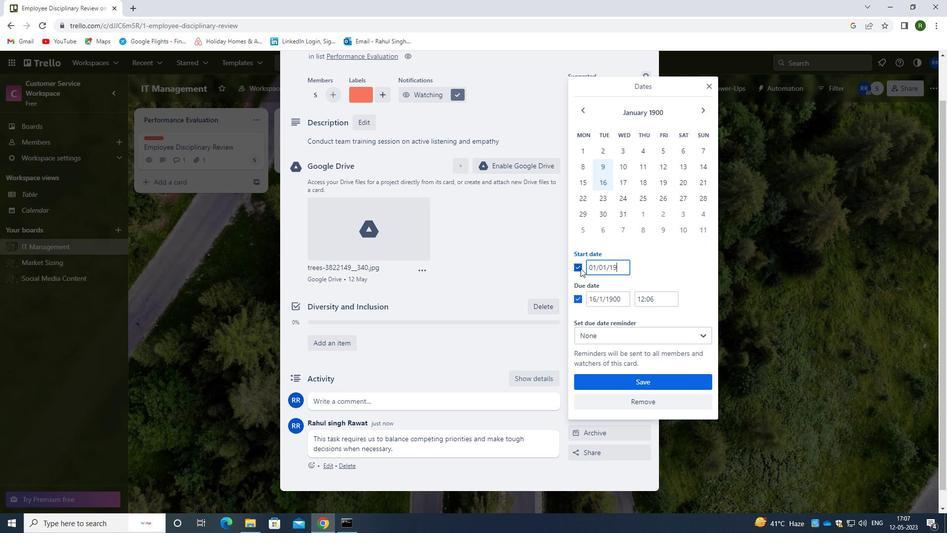 
Action: Mouse moved to (623, 301)
Screenshot: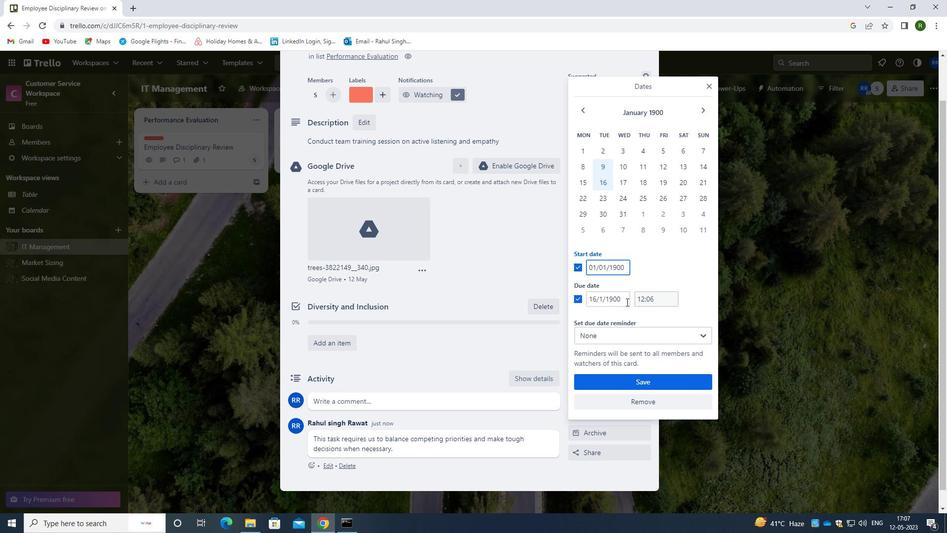 
Action: Mouse pressed left at (623, 301)
Screenshot: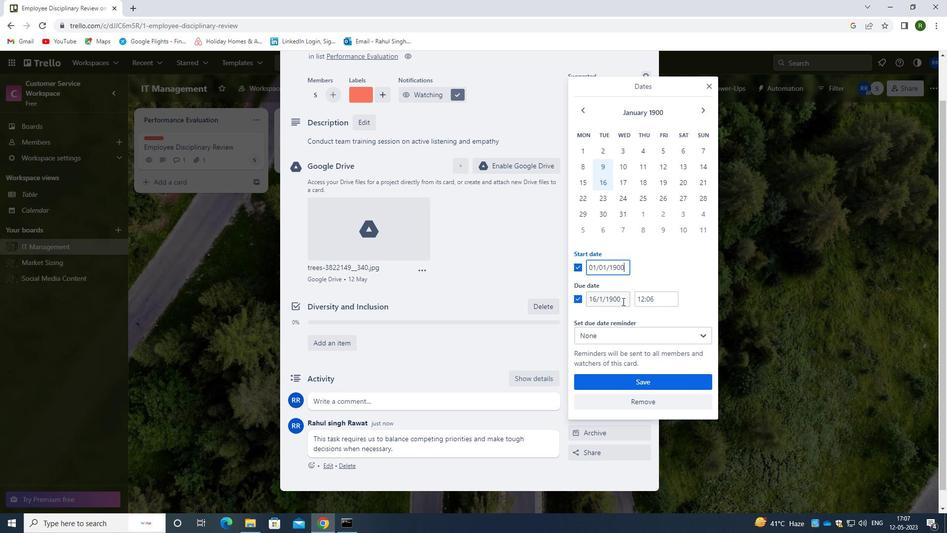 
Action: Mouse moved to (582, 306)
Screenshot: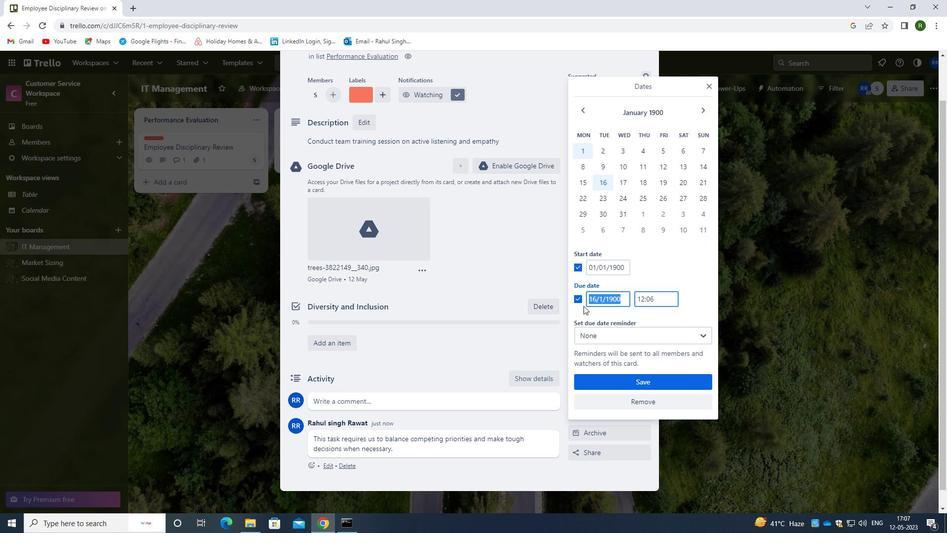 
Action: Key pressed <Key.backspace>08/01/1900
Screenshot: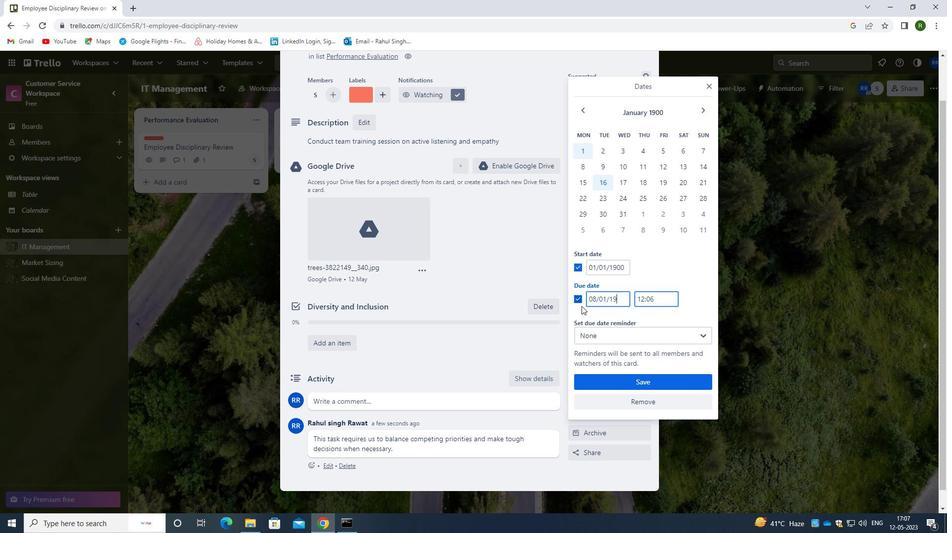 
Action: Mouse moved to (653, 383)
Screenshot: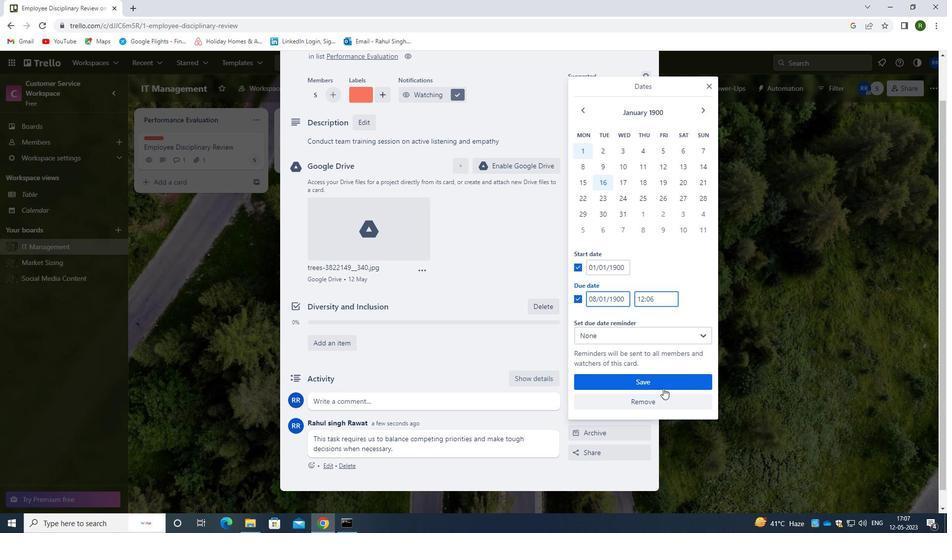 
Action: Mouse pressed left at (653, 383)
Screenshot: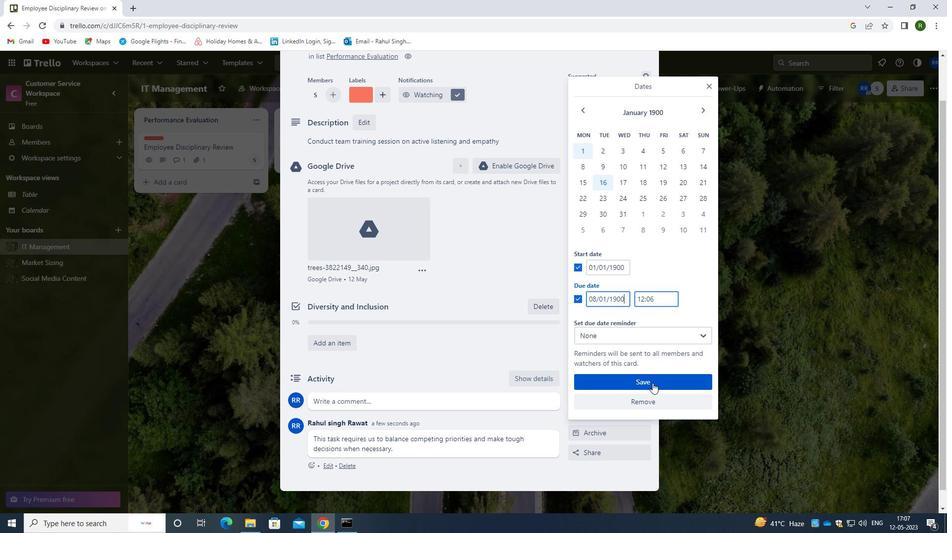 
Action: Mouse moved to (610, 323)
Screenshot: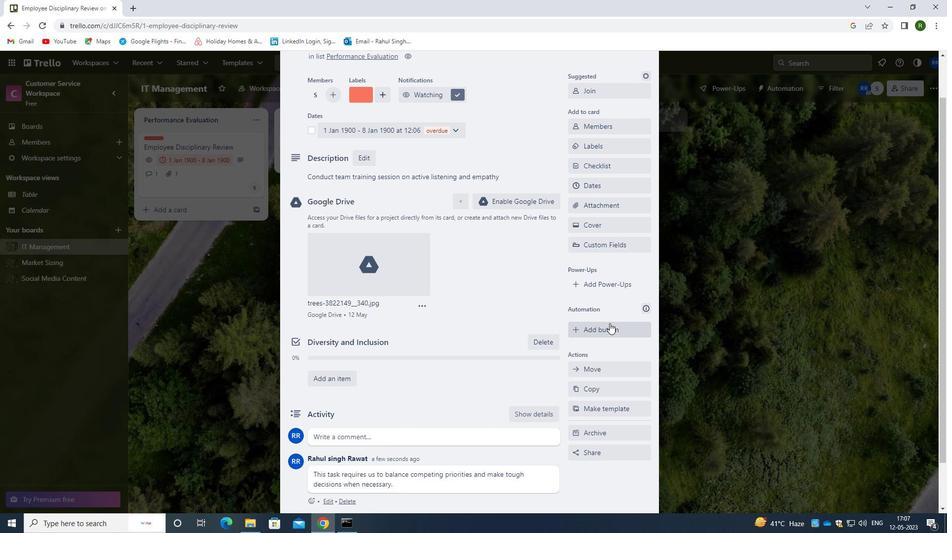 
Action: Mouse scrolled (610, 323) with delta (0, 0)
Screenshot: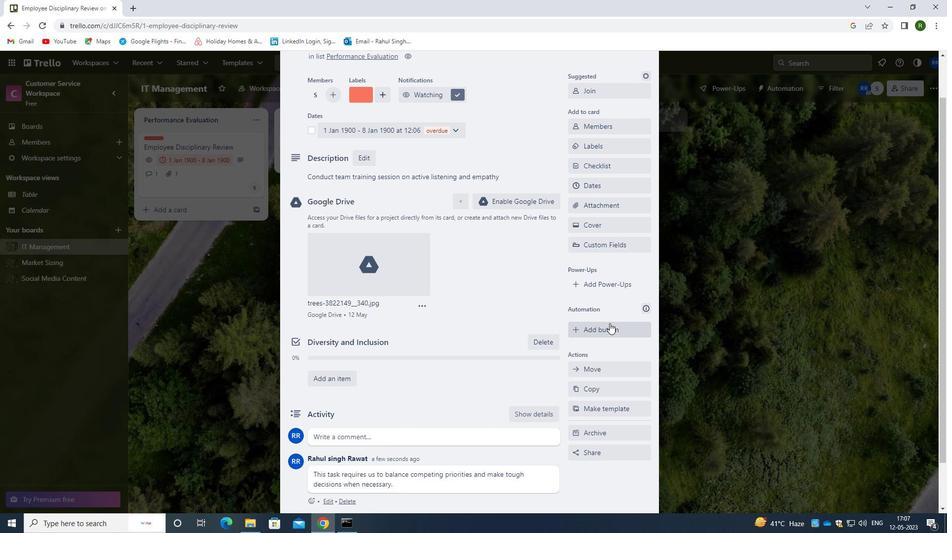 
Action: Mouse scrolled (610, 323) with delta (0, 0)
Screenshot: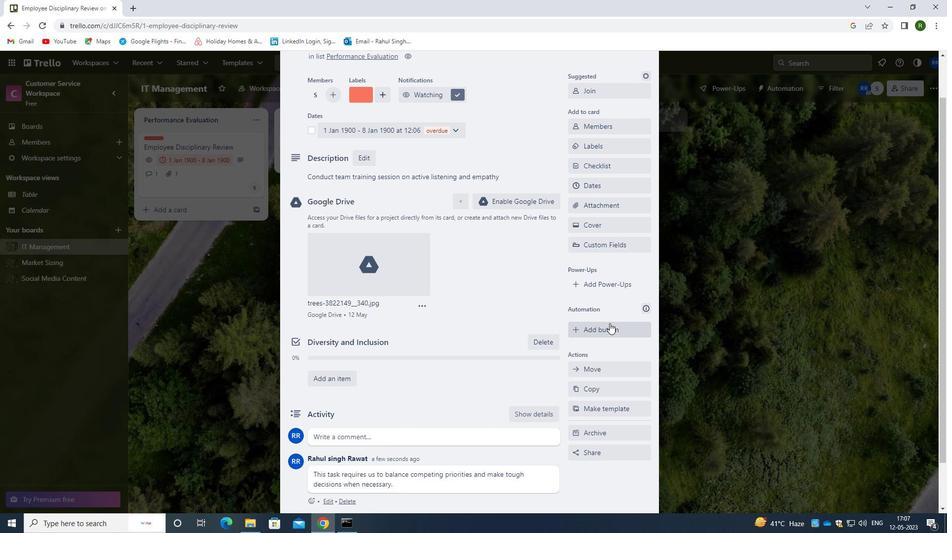 
Action: Mouse scrolled (610, 323) with delta (0, 0)
Screenshot: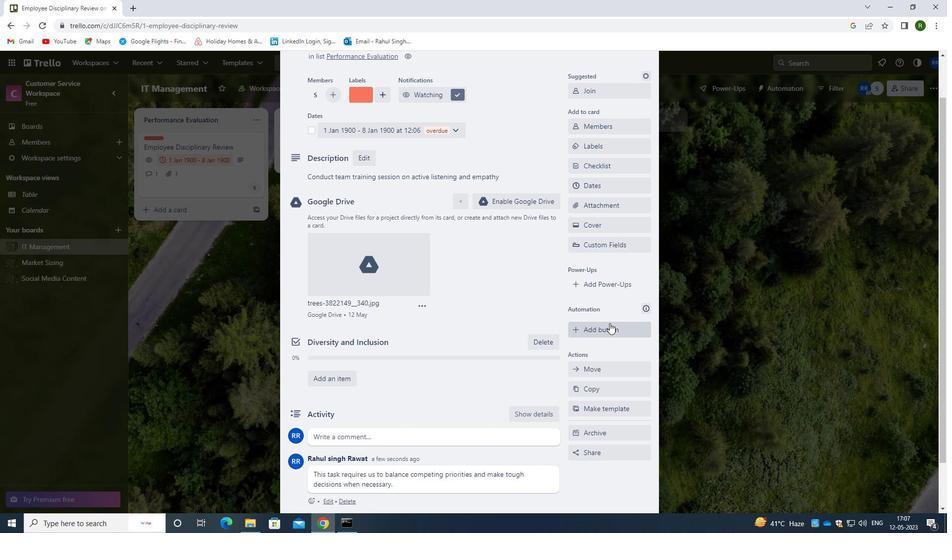 
Action: Mouse moved to (643, 93)
Screenshot: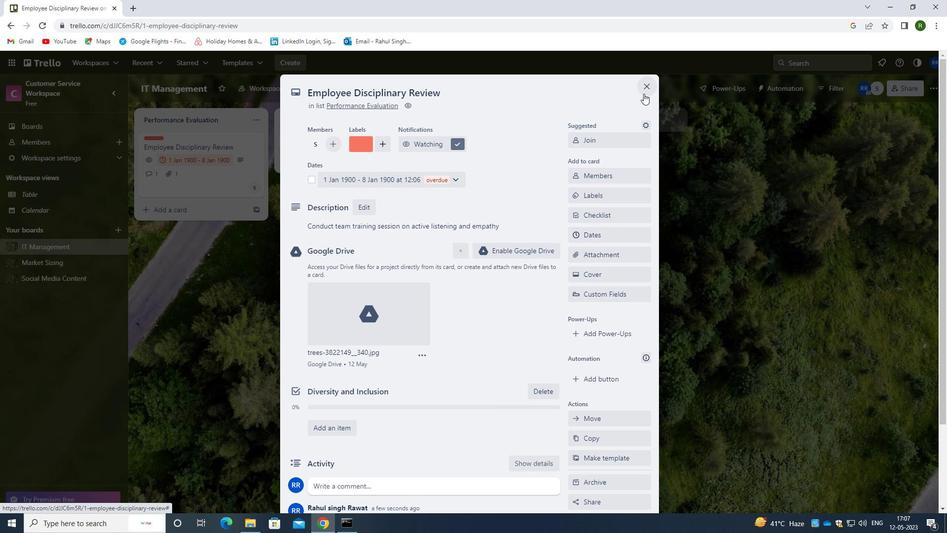 
